 Task: Search one way flight ticket for 5 adults, 1 child, 2 infants in seat and 1 infant on lap in business from Waterloo: Waterloo Regional Airport to Indianapolis: Indianapolis International Airport on 8-5-2023. Choice of flights is Emirates. Number of bags: 2 checked bags. Price is upto 81000. Outbound departure time preference is 17:30.
Action: Mouse moved to (304, 283)
Screenshot: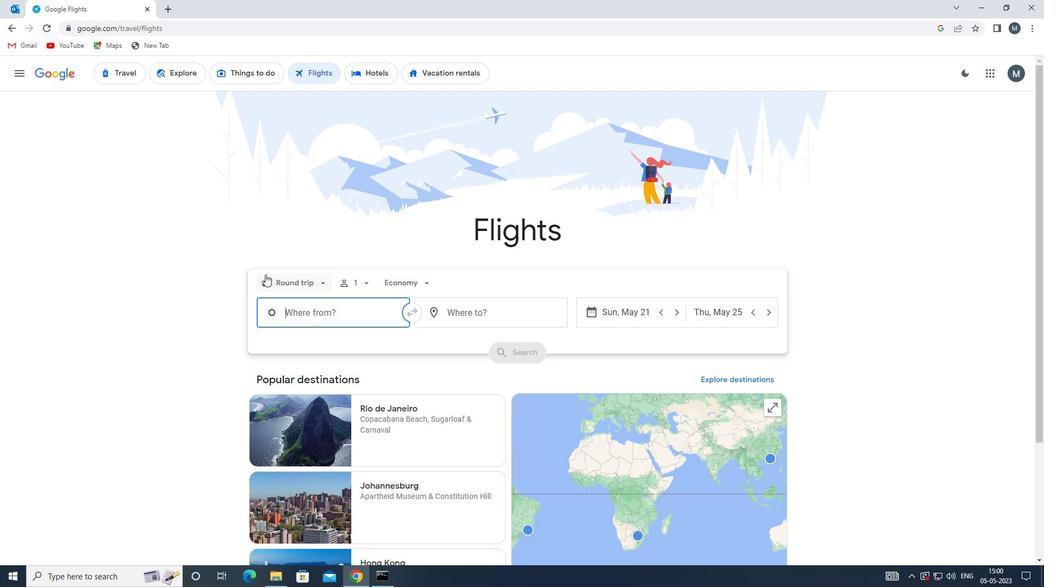 
Action: Mouse pressed left at (304, 283)
Screenshot: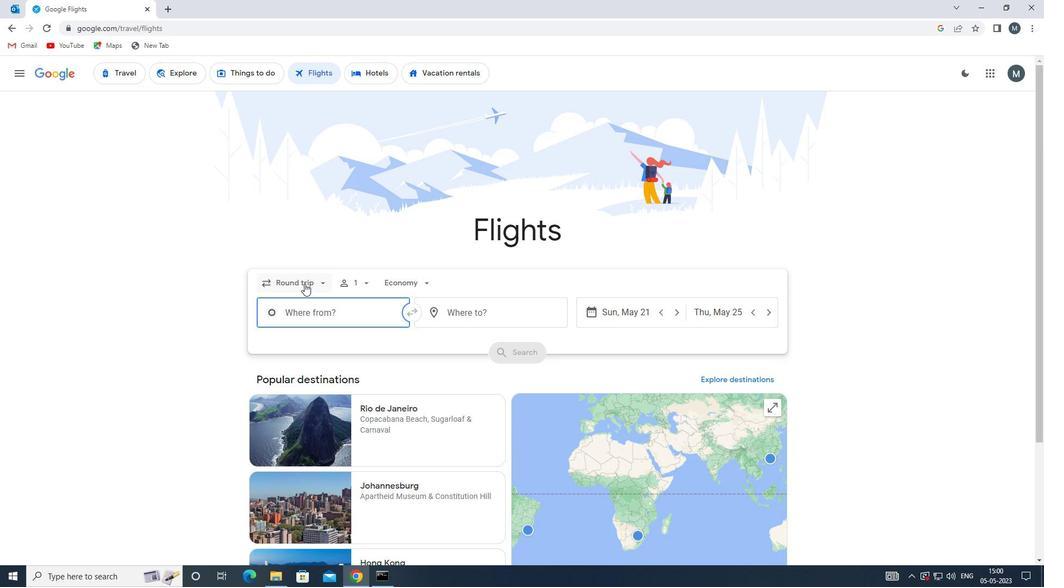 
Action: Mouse moved to (313, 327)
Screenshot: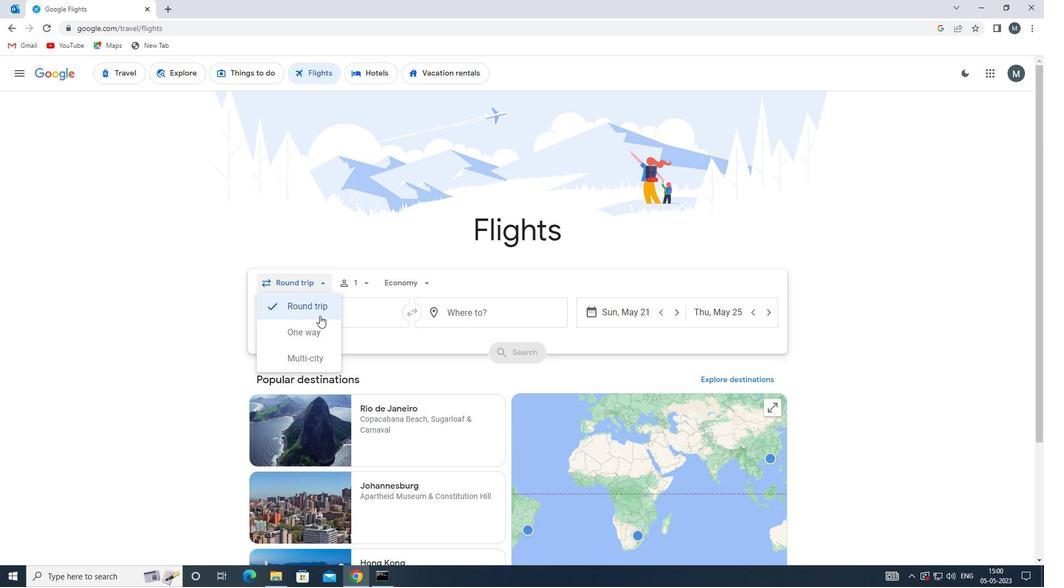 
Action: Mouse pressed left at (313, 327)
Screenshot: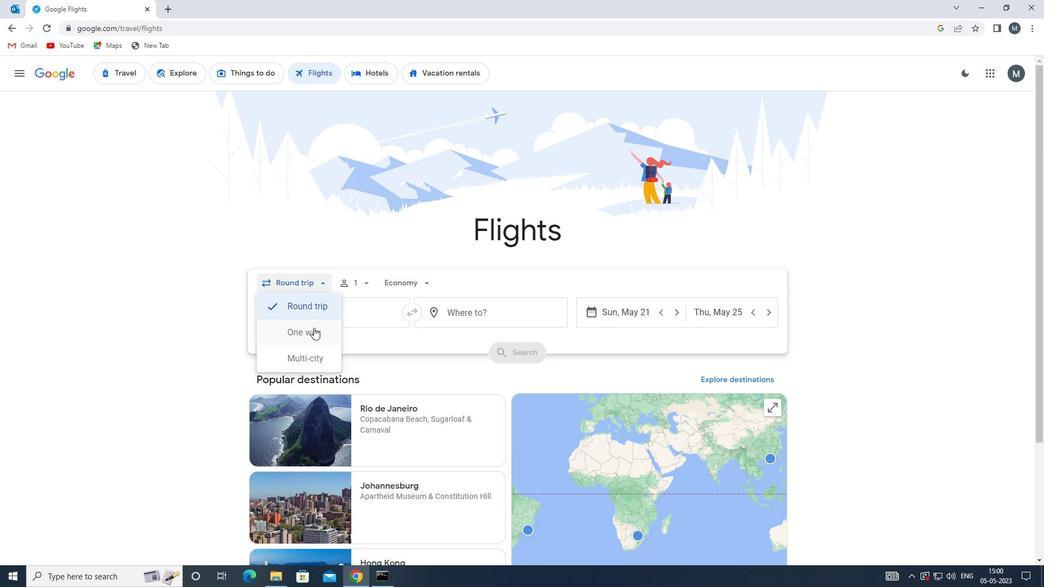
Action: Mouse moved to (357, 276)
Screenshot: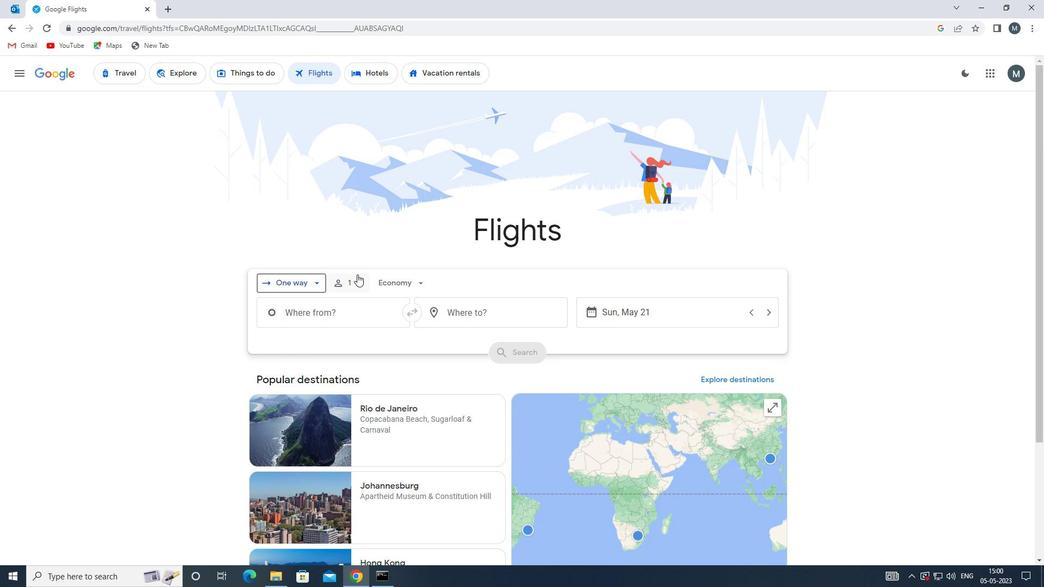 
Action: Mouse pressed left at (357, 276)
Screenshot: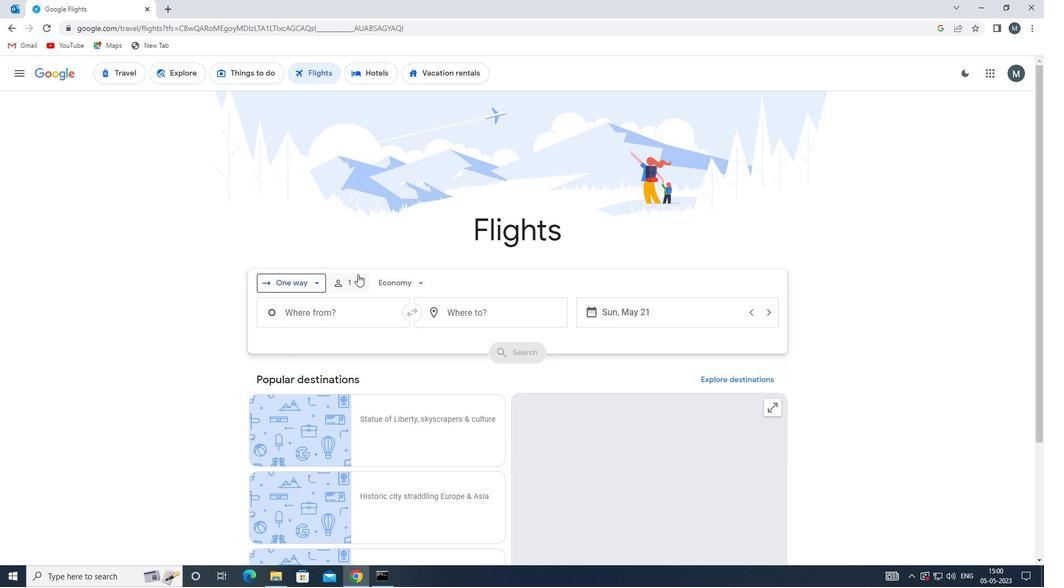 
Action: Mouse moved to (450, 309)
Screenshot: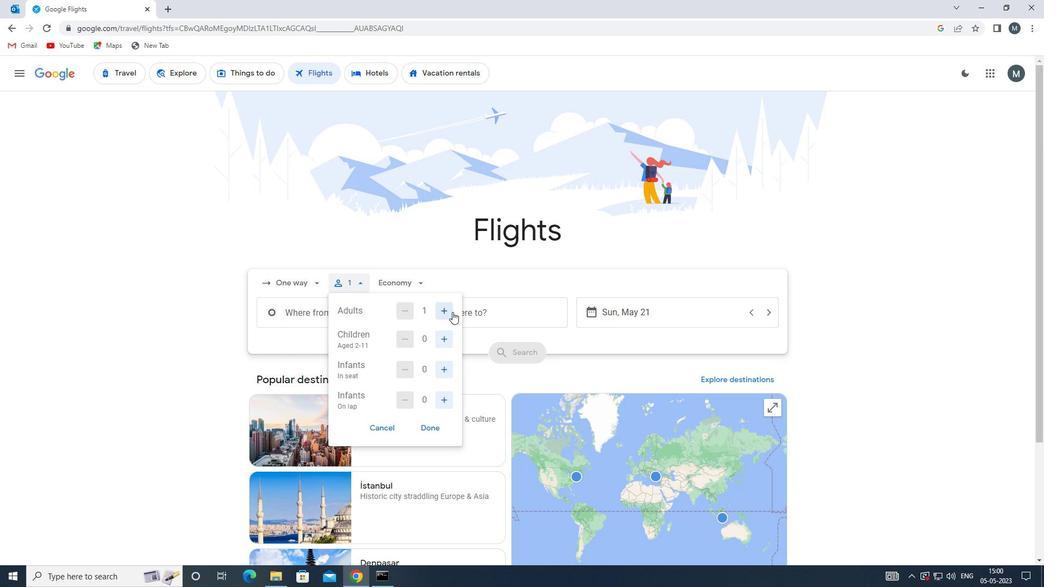 
Action: Mouse pressed left at (450, 309)
Screenshot: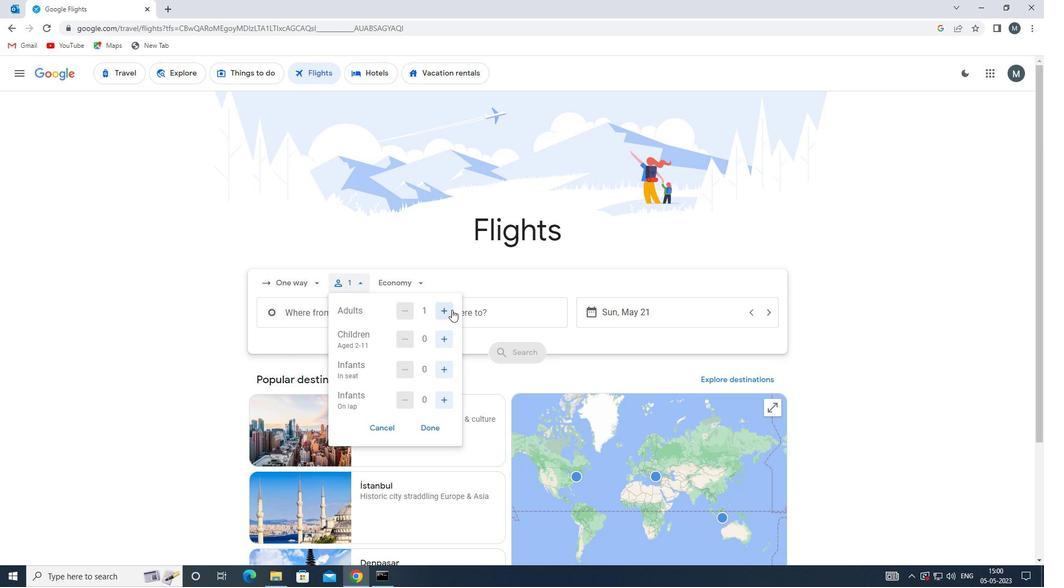 
Action: Mouse pressed left at (450, 309)
Screenshot: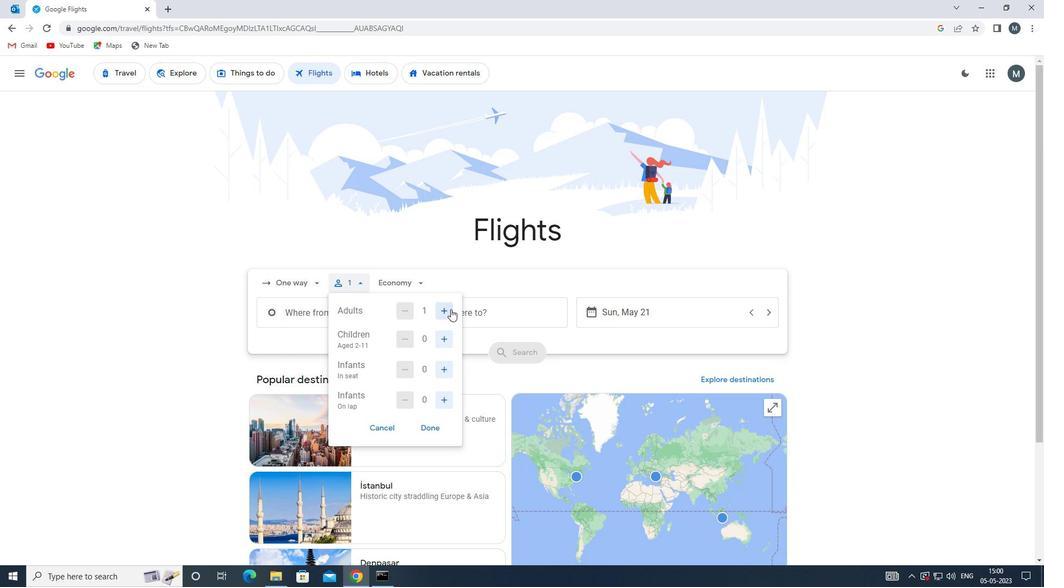 
Action: Mouse pressed left at (450, 309)
Screenshot: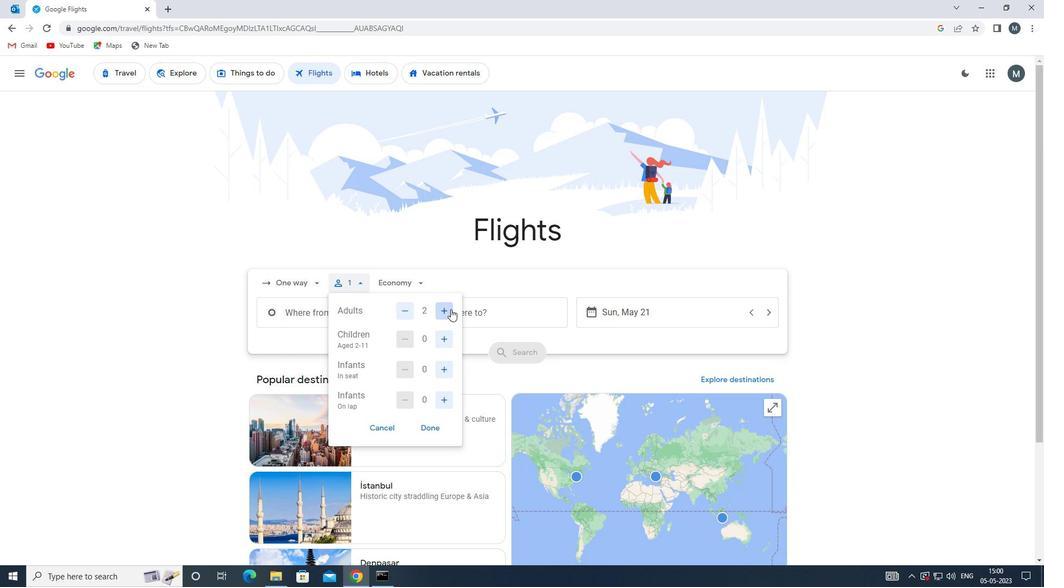 
Action: Mouse pressed left at (450, 309)
Screenshot: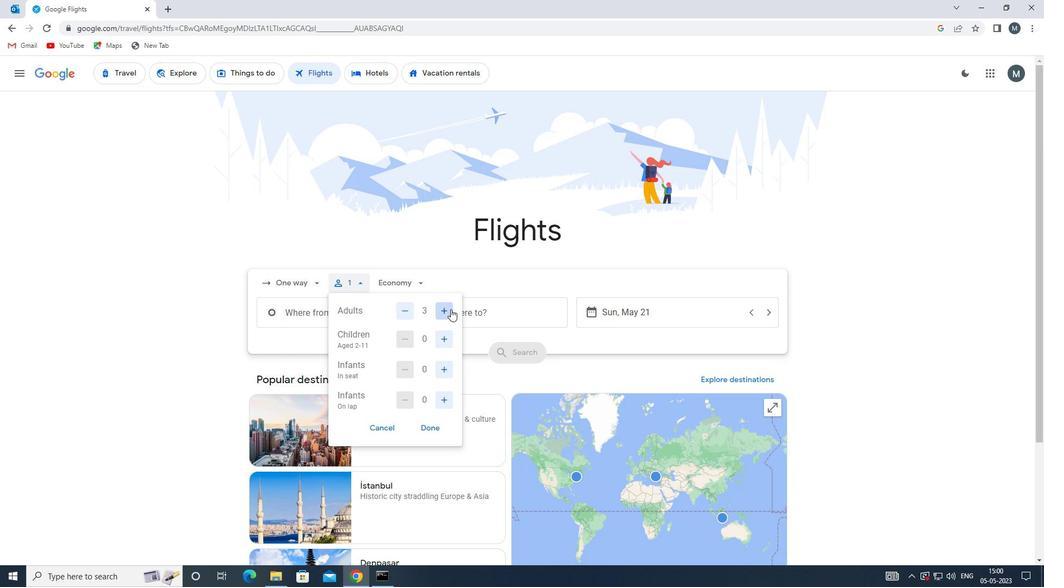 
Action: Mouse moved to (448, 338)
Screenshot: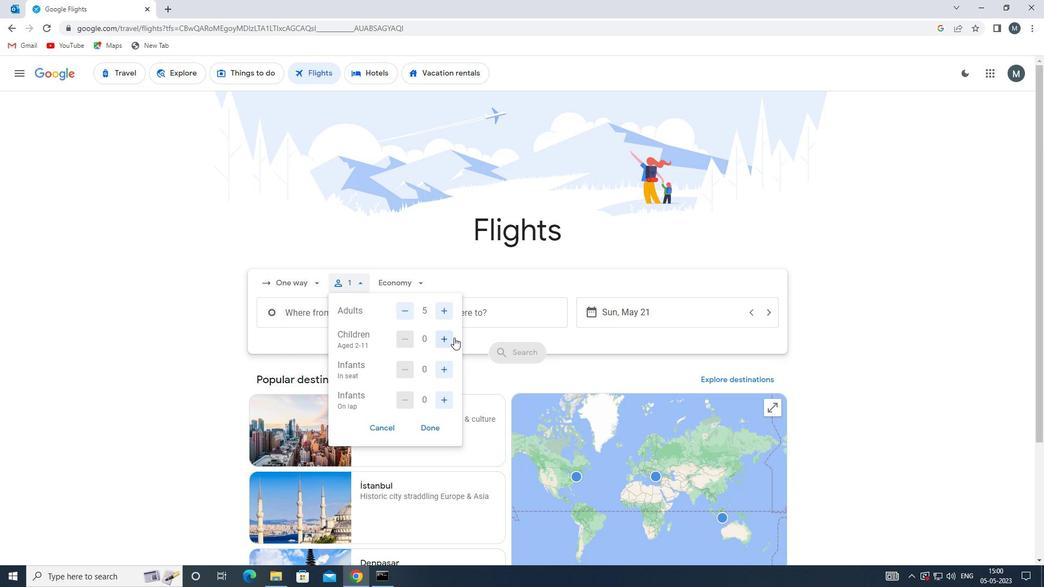 
Action: Mouse pressed left at (448, 338)
Screenshot: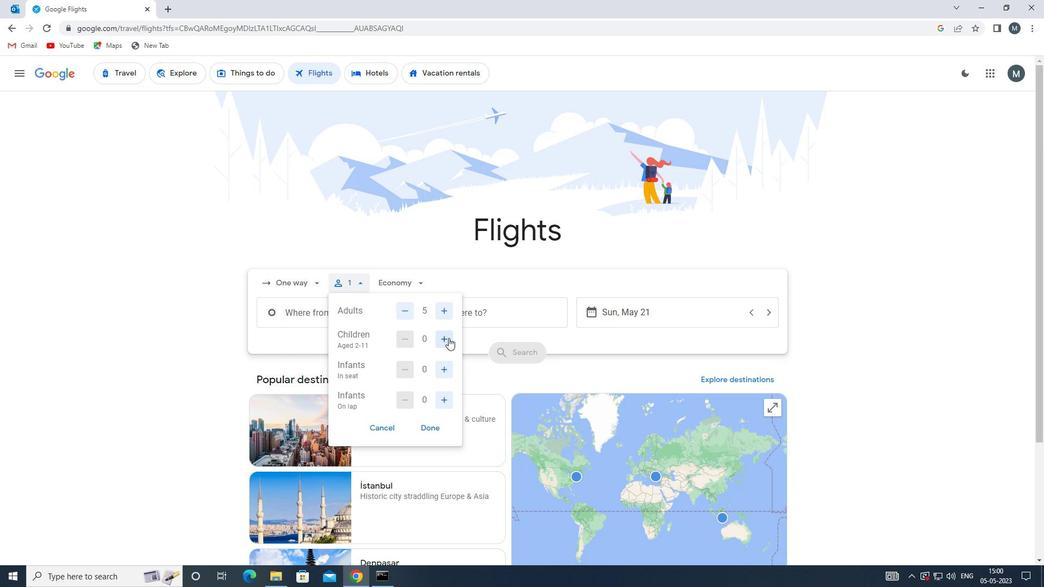
Action: Mouse moved to (444, 369)
Screenshot: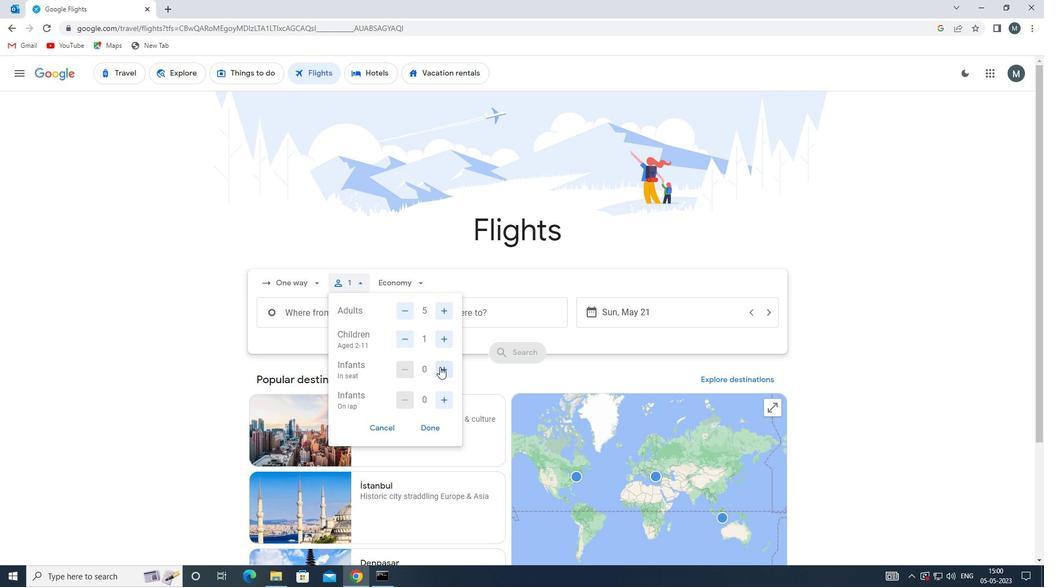 
Action: Mouse pressed left at (444, 369)
Screenshot: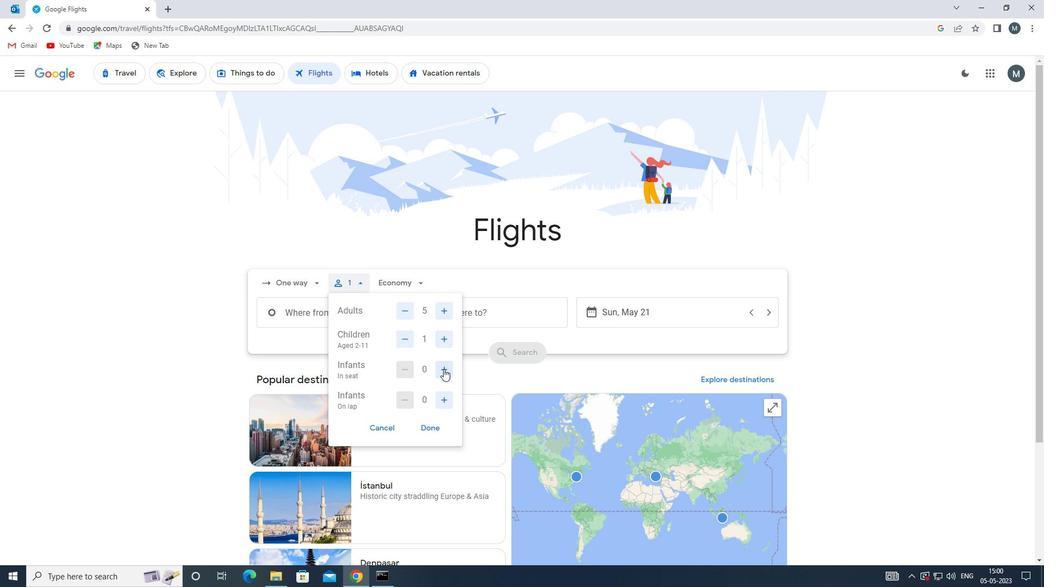 
Action: Mouse pressed left at (444, 369)
Screenshot: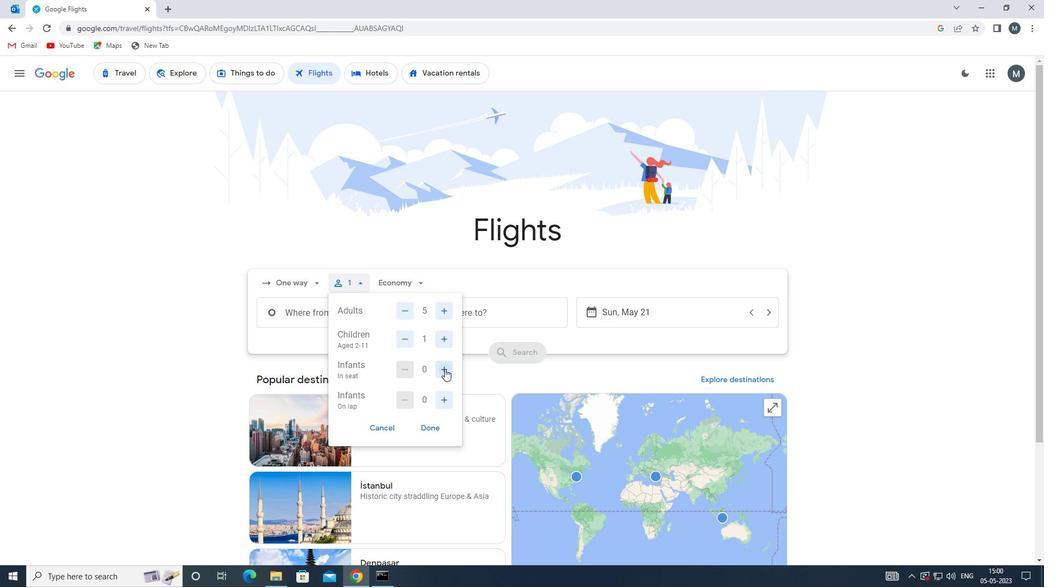 
Action: Mouse moved to (448, 400)
Screenshot: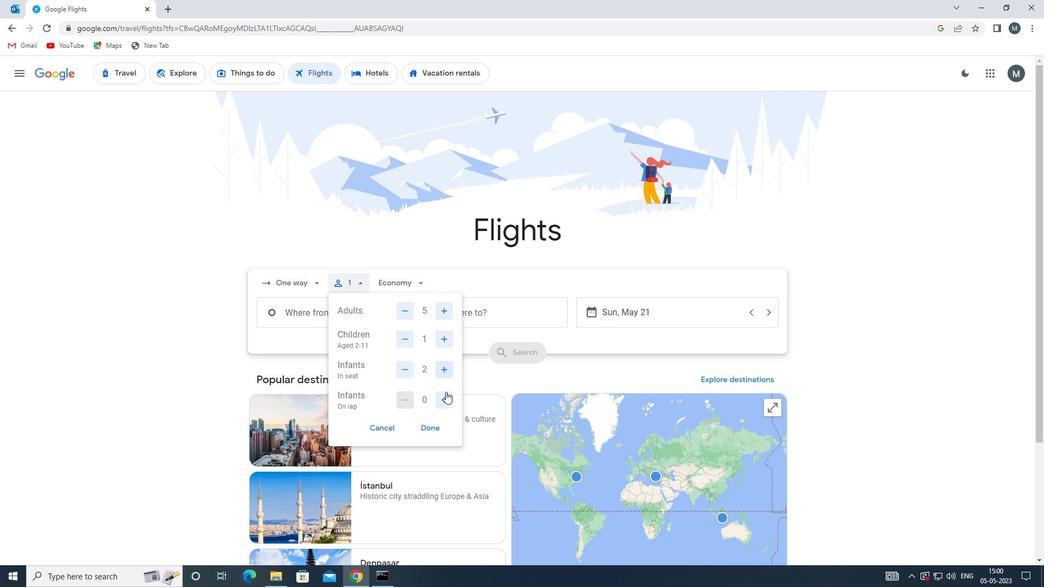 
Action: Mouse pressed left at (448, 400)
Screenshot: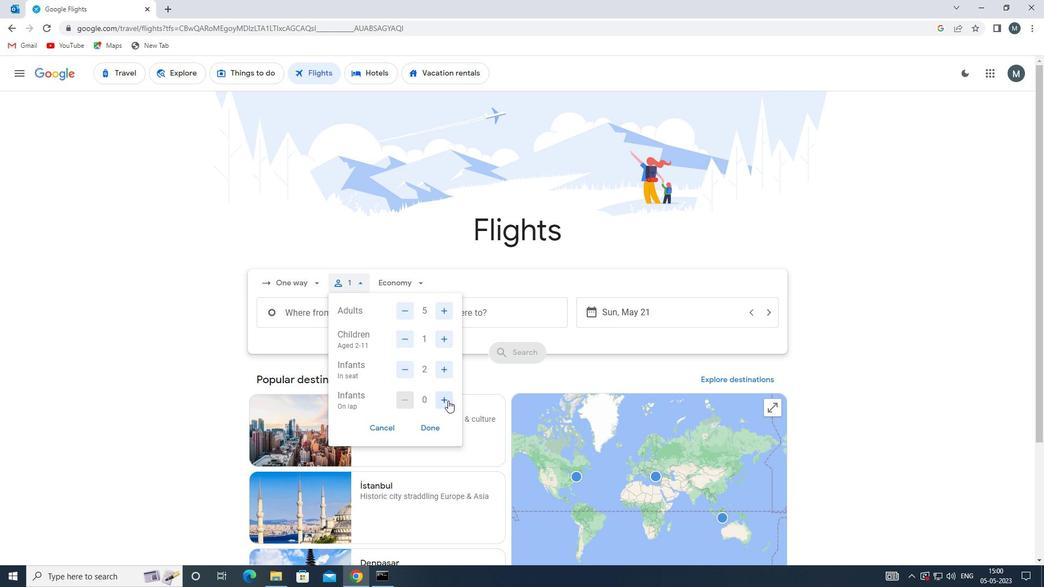 
Action: Mouse moved to (436, 428)
Screenshot: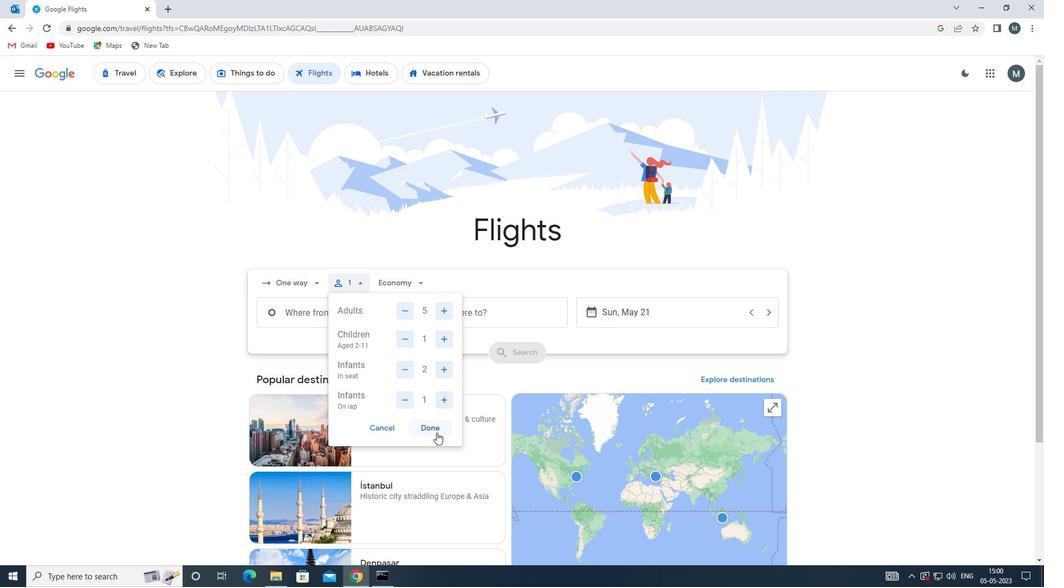 
Action: Mouse pressed left at (436, 428)
Screenshot: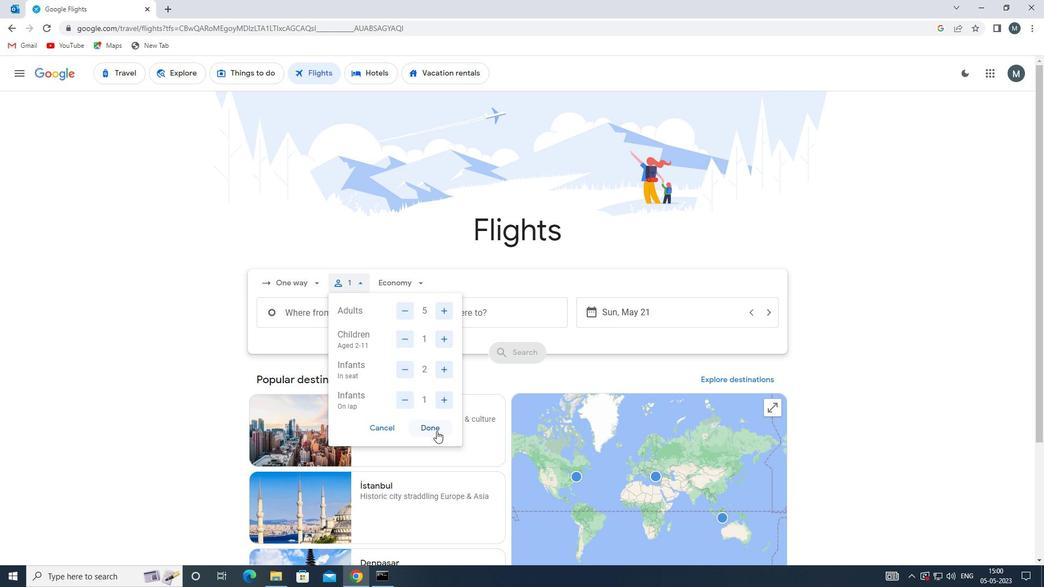 
Action: Mouse moved to (404, 274)
Screenshot: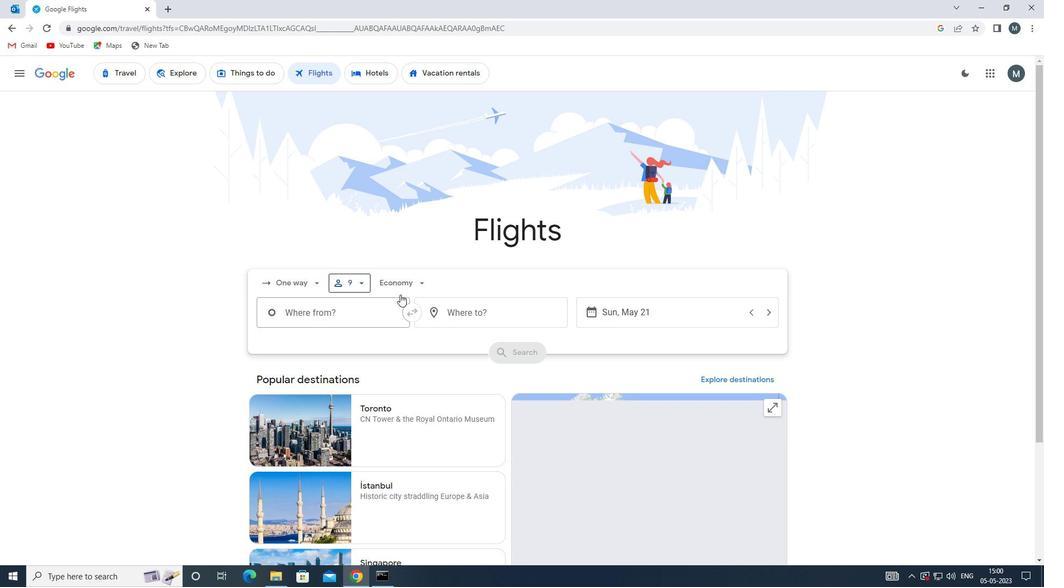
Action: Mouse pressed left at (404, 274)
Screenshot: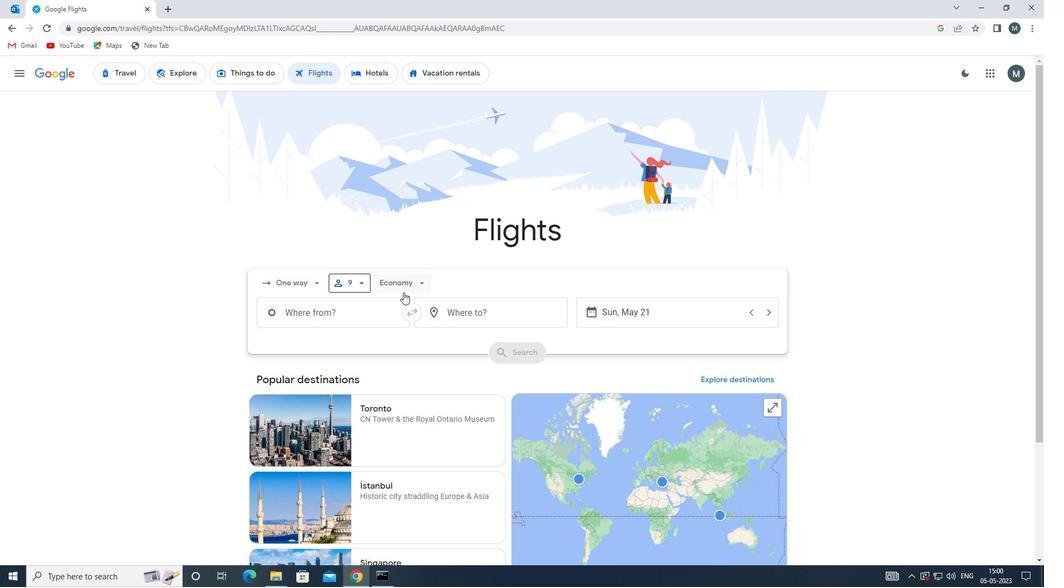 
Action: Mouse moved to (421, 358)
Screenshot: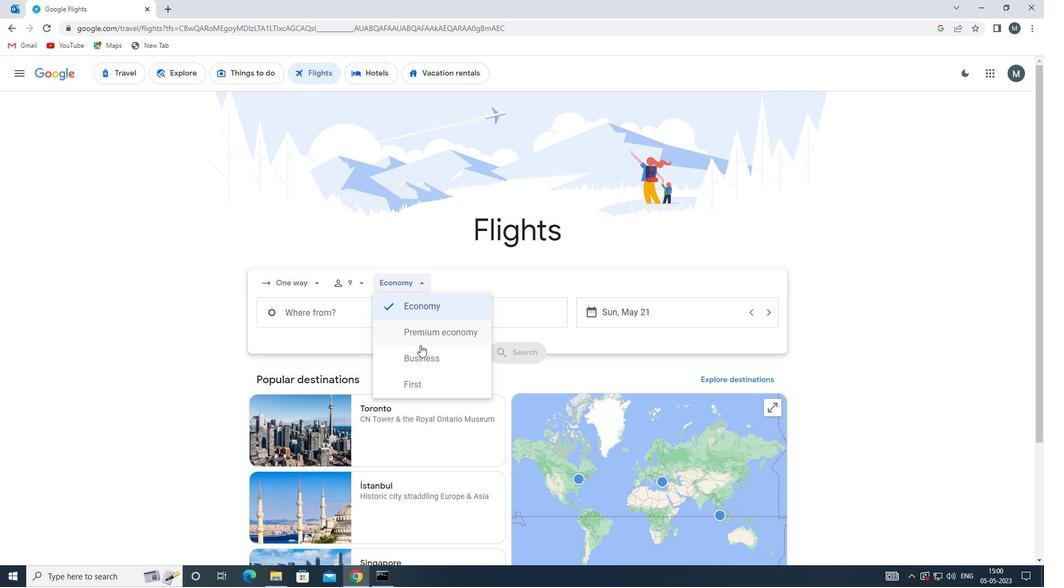 
Action: Mouse pressed left at (421, 358)
Screenshot: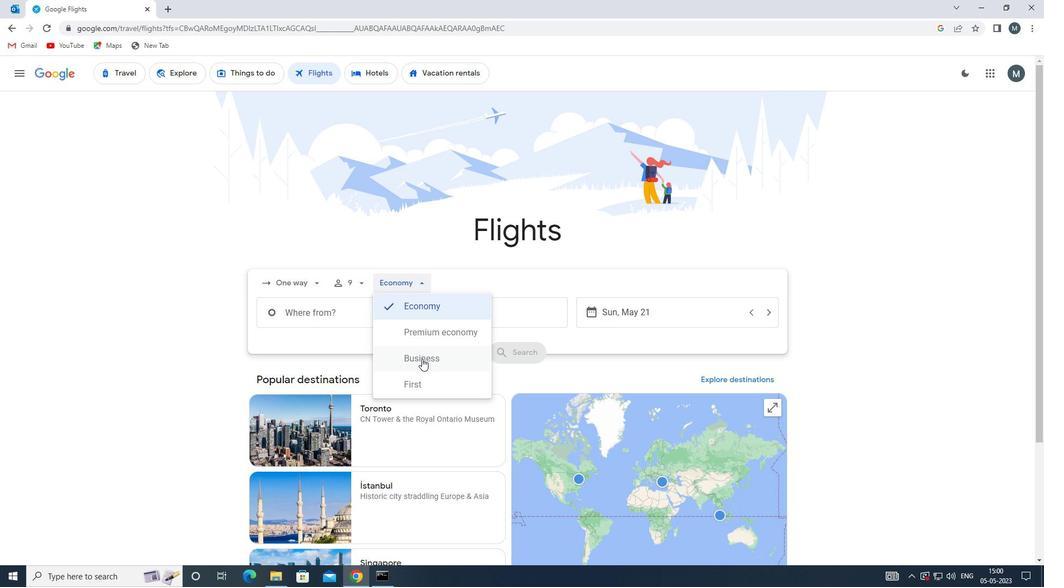 
Action: Mouse moved to (345, 317)
Screenshot: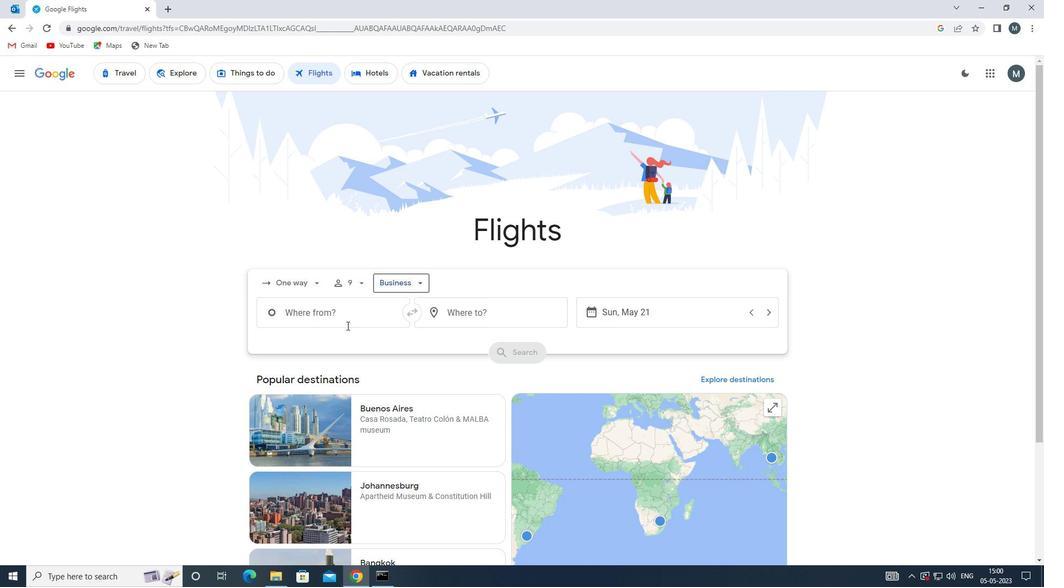 
Action: Mouse pressed left at (345, 317)
Screenshot: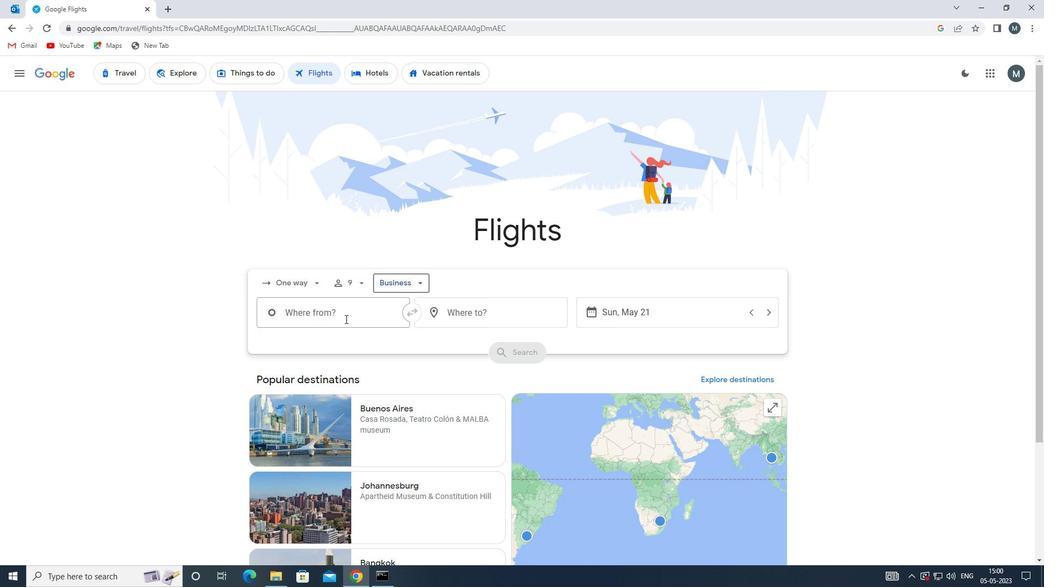
Action: Key pressed waterloo
Screenshot: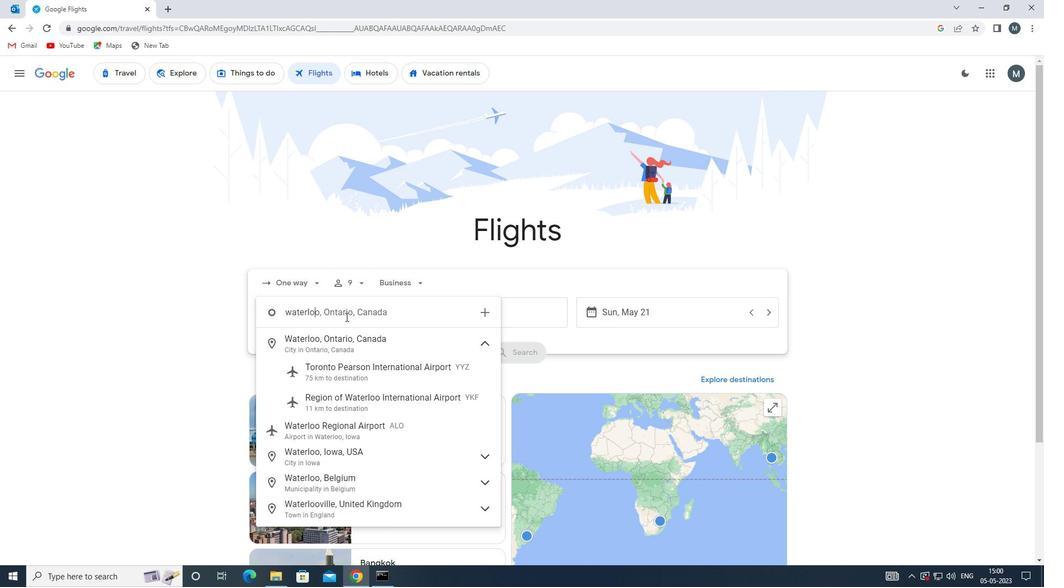 
Action: Mouse moved to (364, 427)
Screenshot: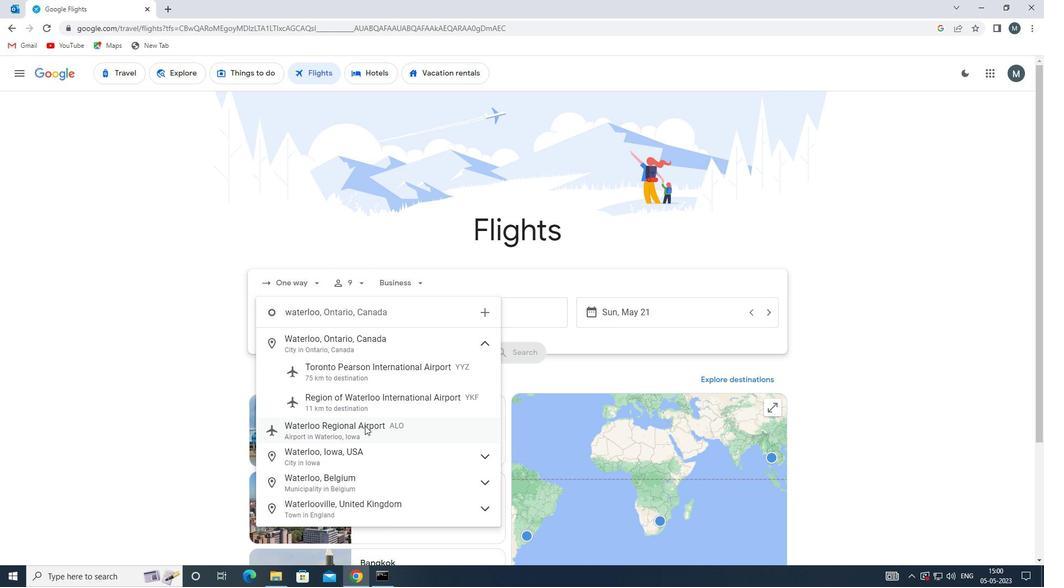 
Action: Mouse pressed left at (364, 427)
Screenshot: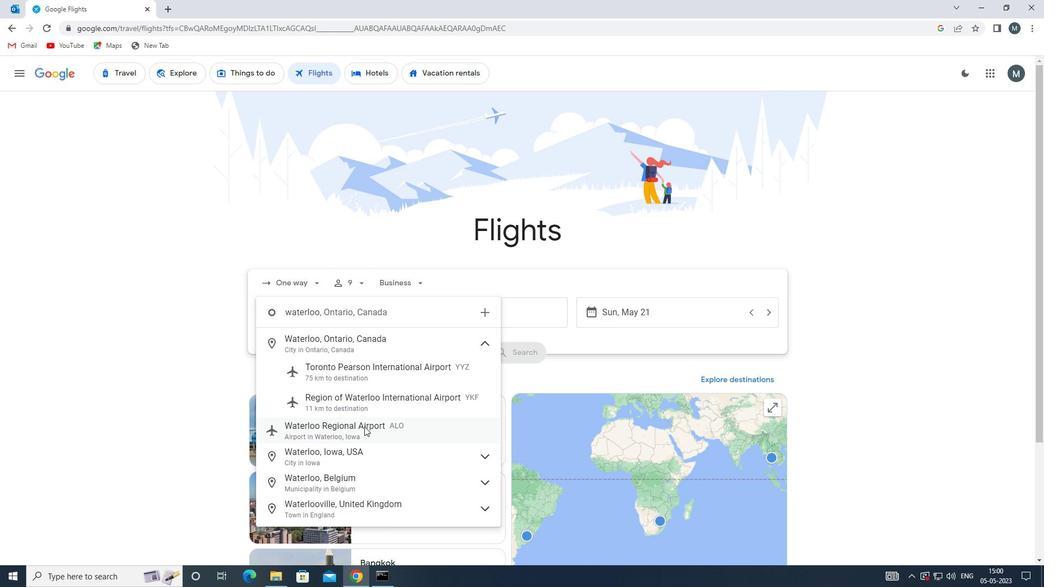 
Action: Mouse moved to (482, 315)
Screenshot: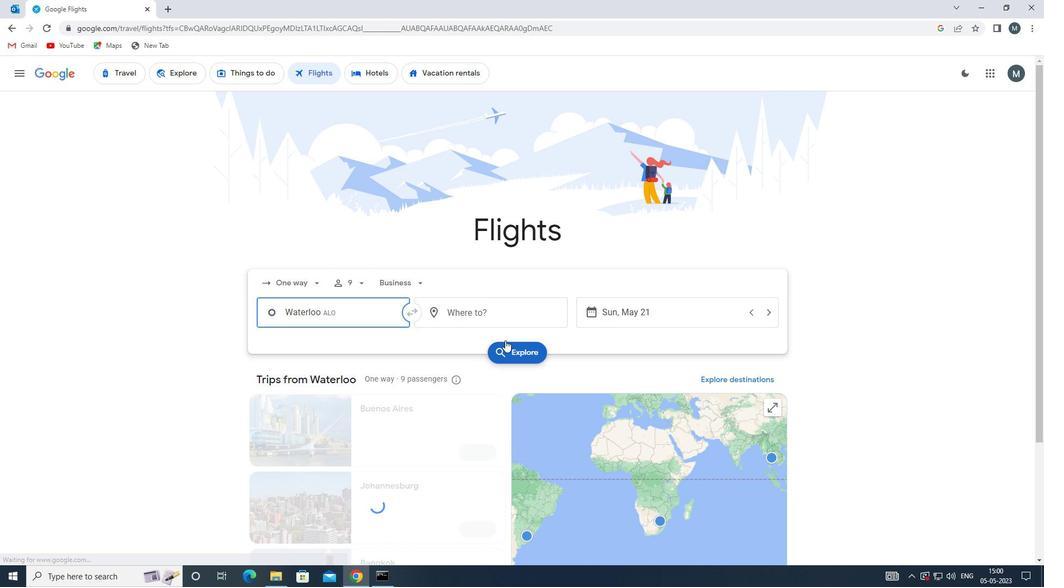 
Action: Mouse pressed left at (482, 315)
Screenshot: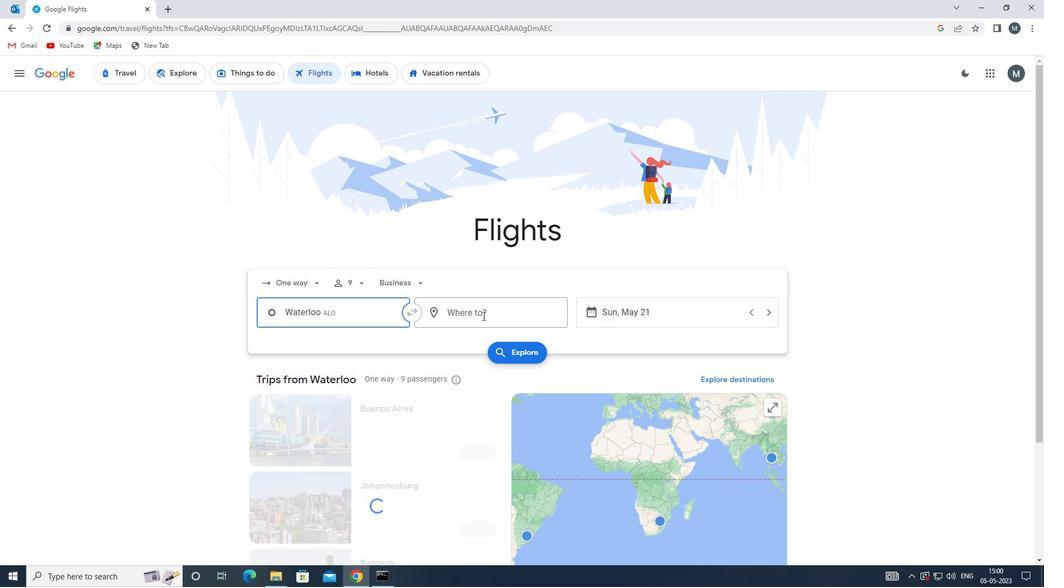 
Action: Mouse moved to (482, 314)
Screenshot: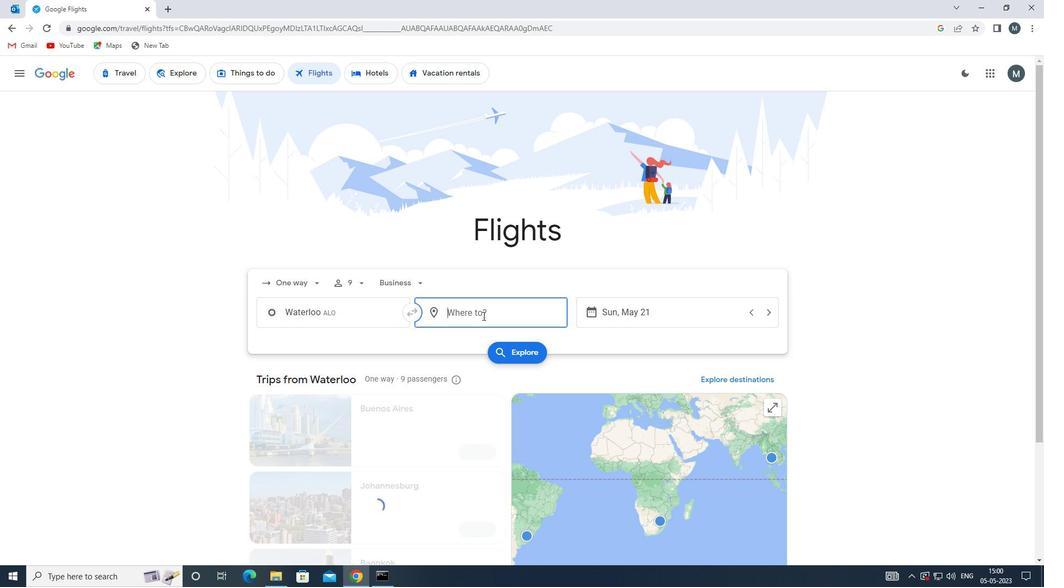 
Action: Key pressed ind
Screenshot: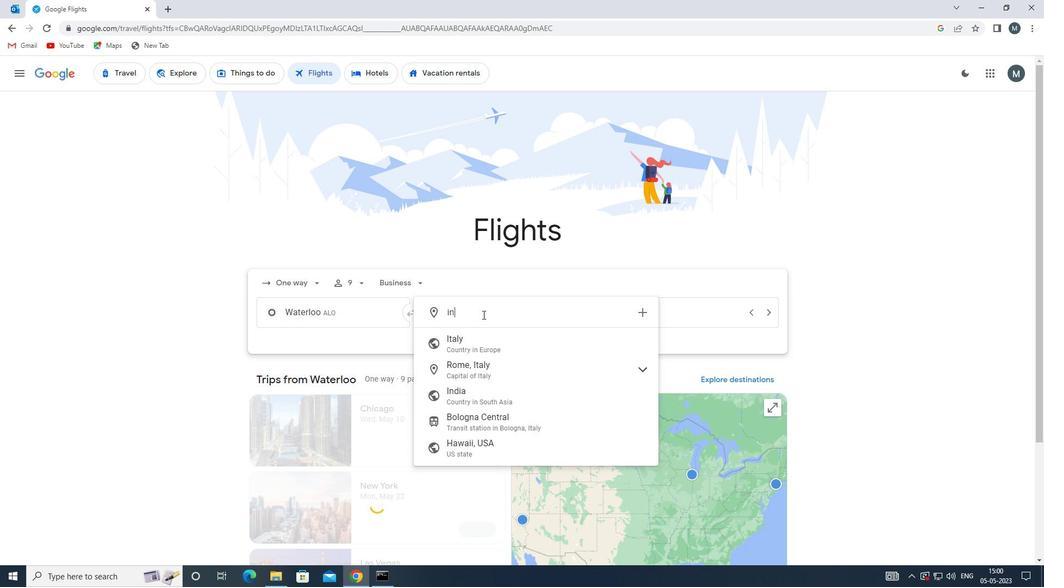 
Action: Mouse moved to (483, 345)
Screenshot: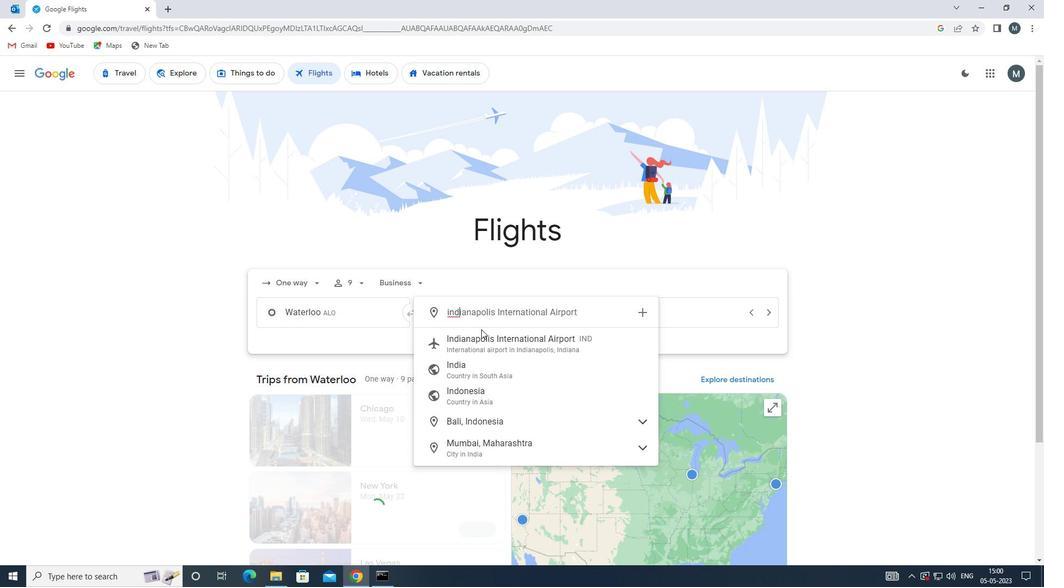 
Action: Mouse pressed left at (483, 345)
Screenshot: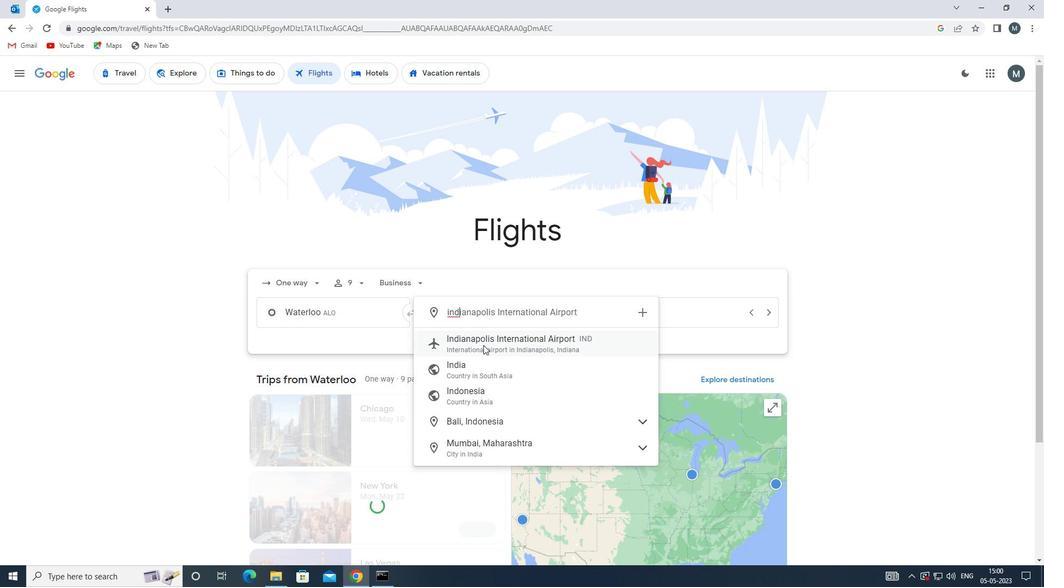 
Action: Mouse moved to (635, 312)
Screenshot: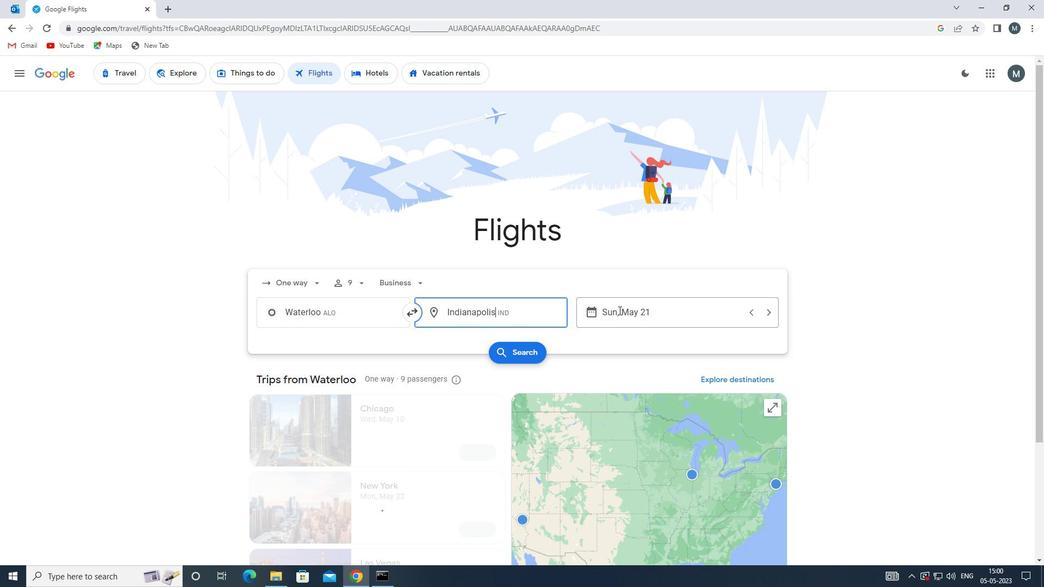 
Action: Mouse pressed left at (635, 312)
Screenshot: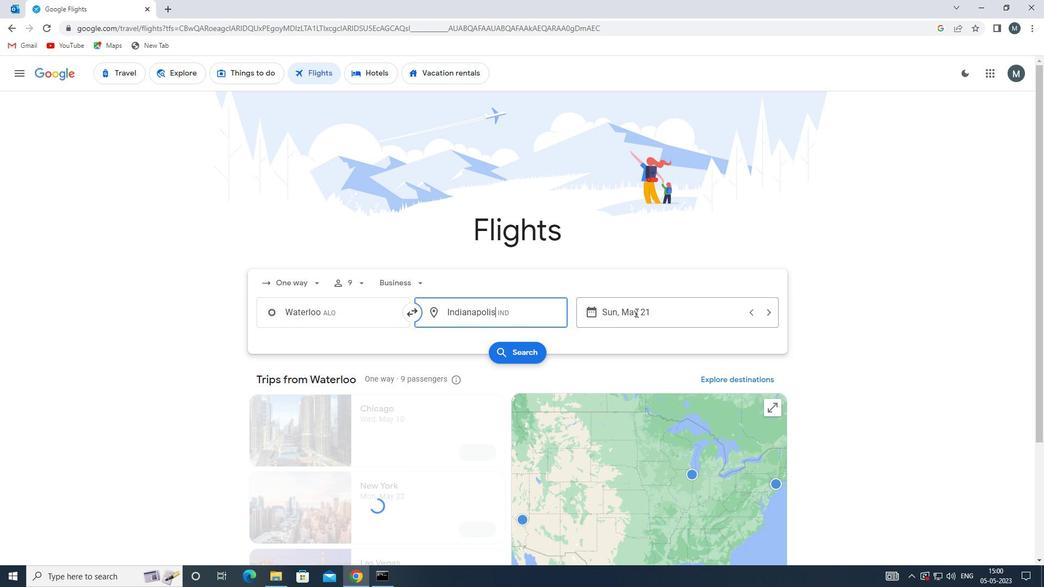 
Action: Mouse moved to (785, 418)
Screenshot: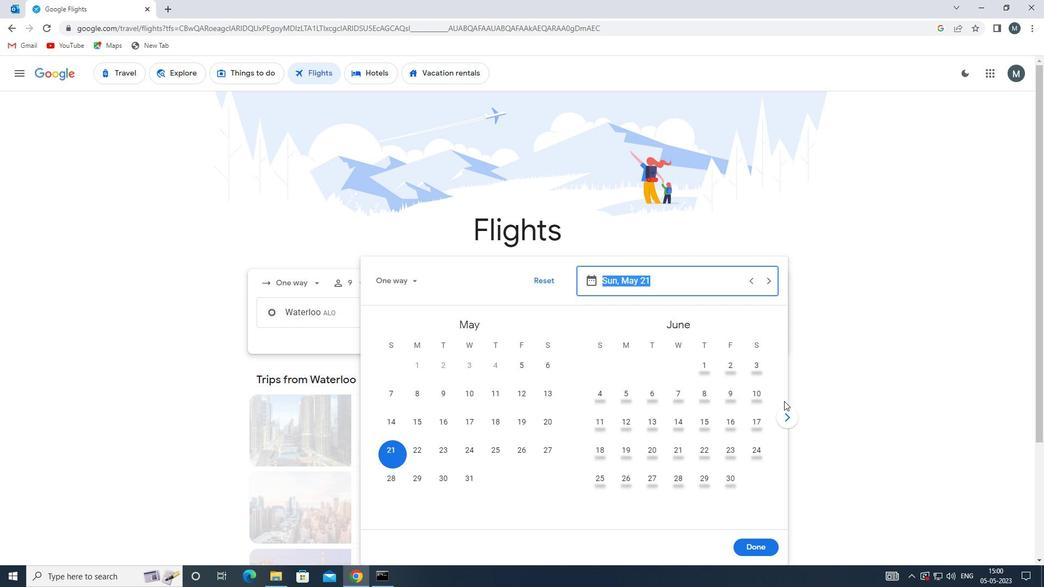 
Action: Mouse pressed left at (785, 418)
Screenshot: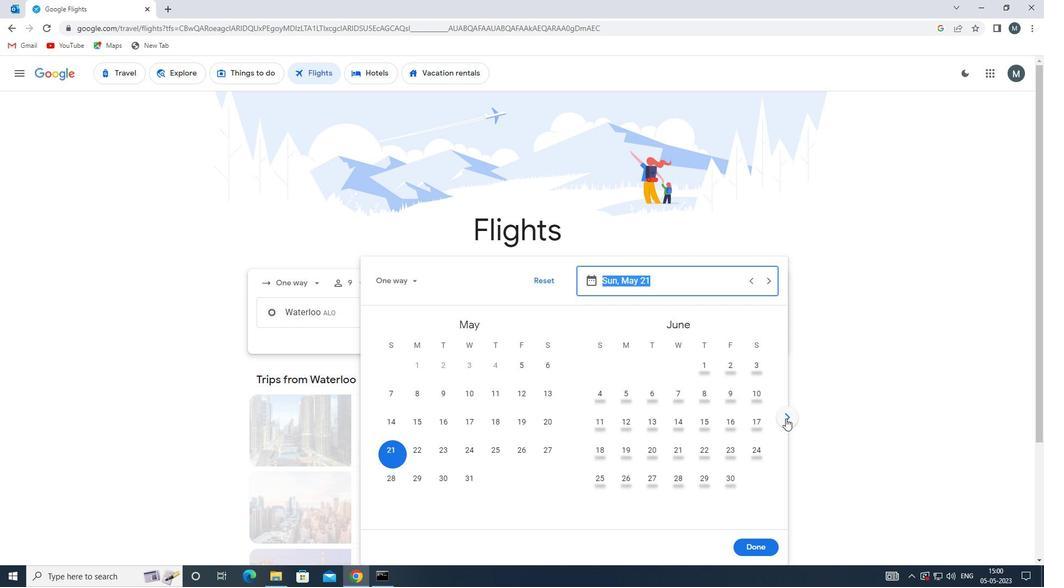 
Action: Mouse moved to (785, 418)
Screenshot: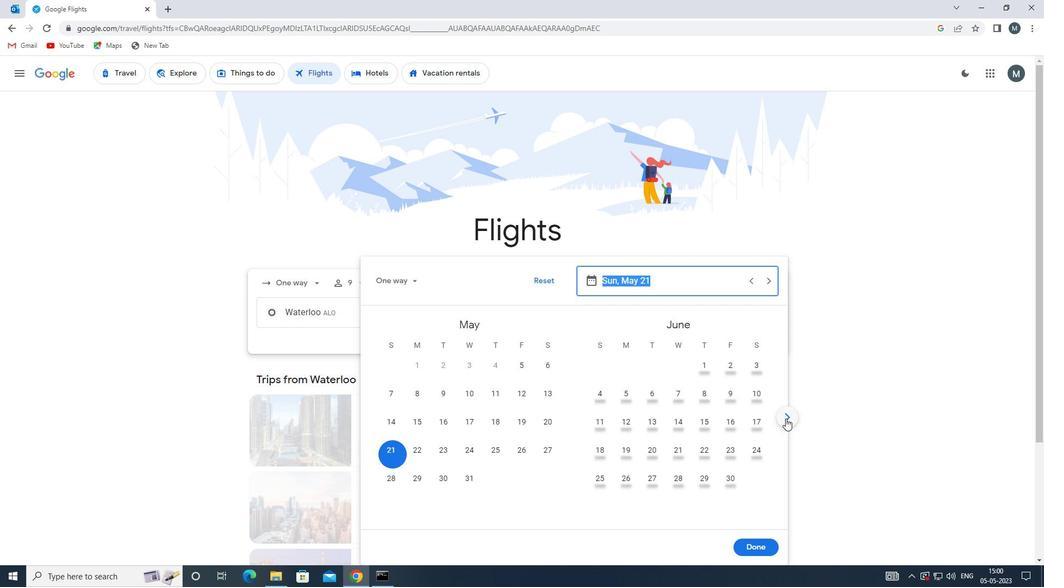 
Action: Mouse pressed left at (785, 418)
Screenshot: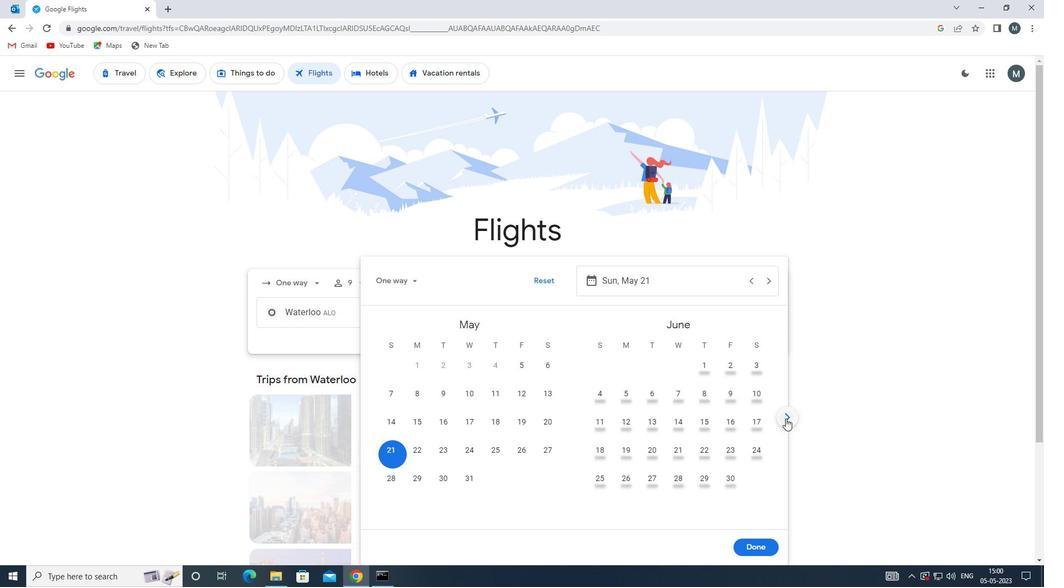 
Action: Mouse pressed left at (785, 418)
Screenshot: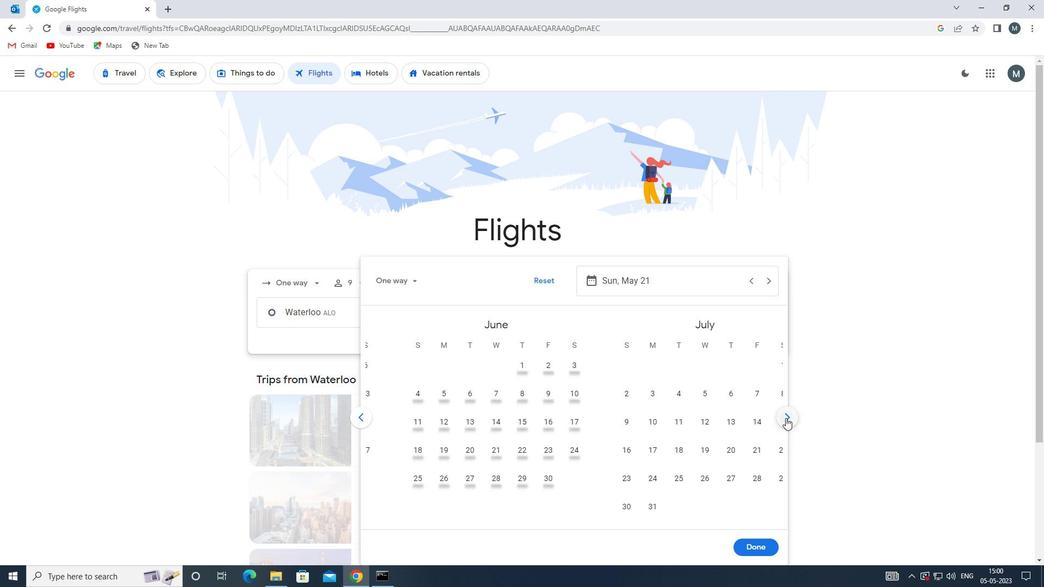 
Action: Mouse moved to (543, 370)
Screenshot: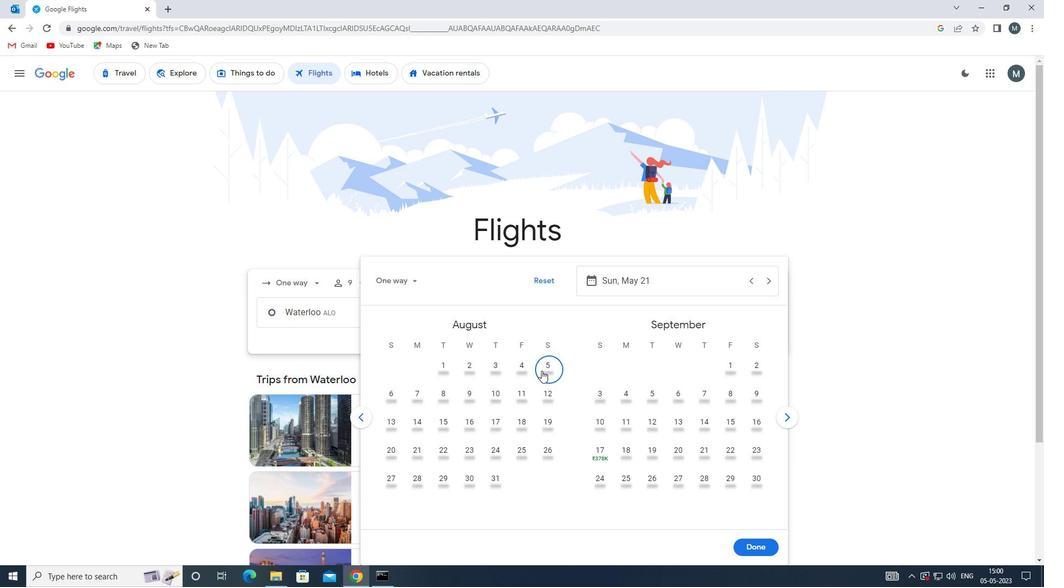 
Action: Mouse pressed left at (543, 370)
Screenshot: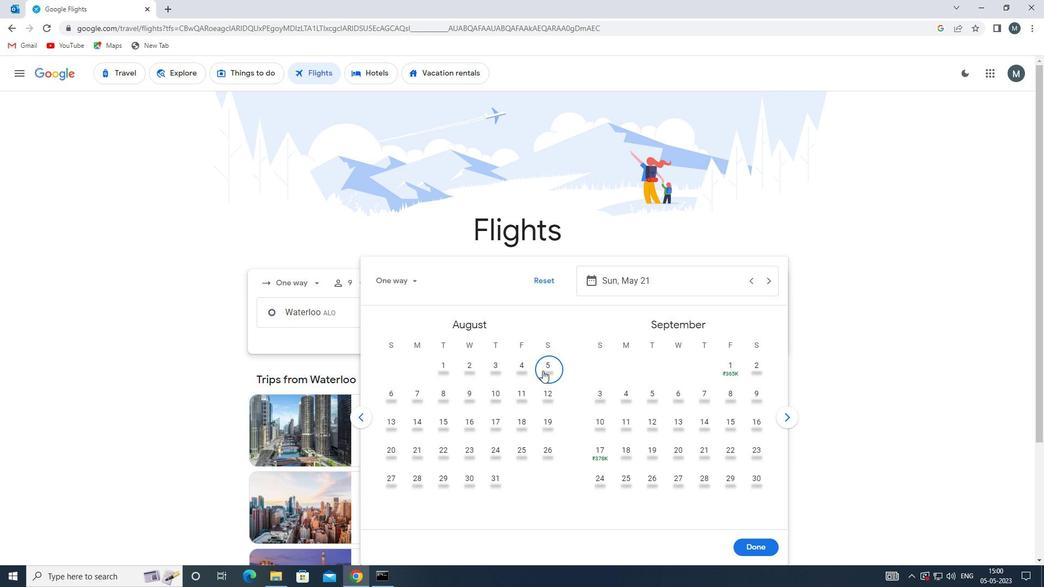 
Action: Mouse moved to (741, 545)
Screenshot: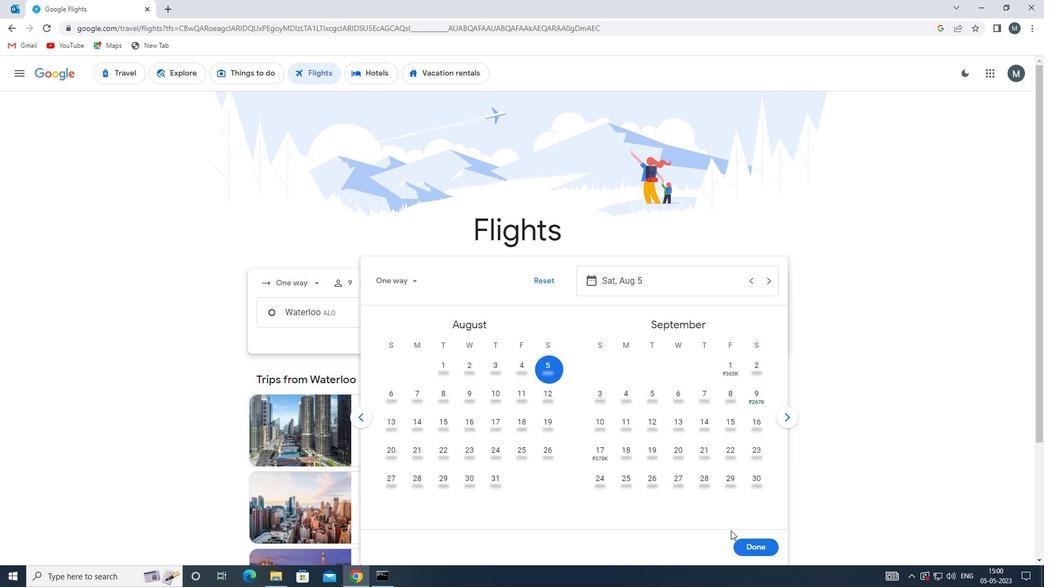 
Action: Mouse pressed left at (741, 545)
Screenshot: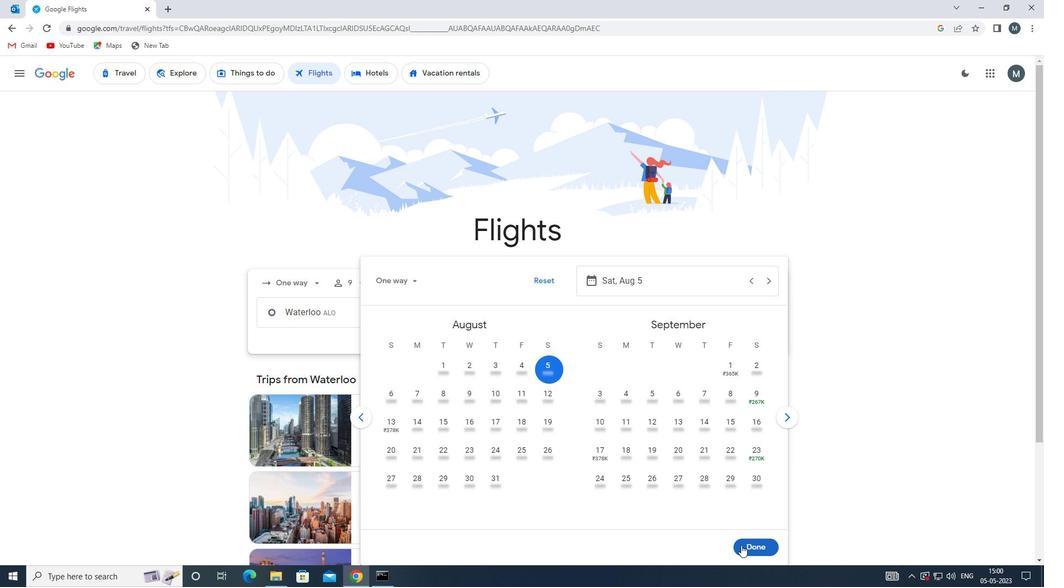 
Action: Mouse moved to (507, 355)
Screenshot: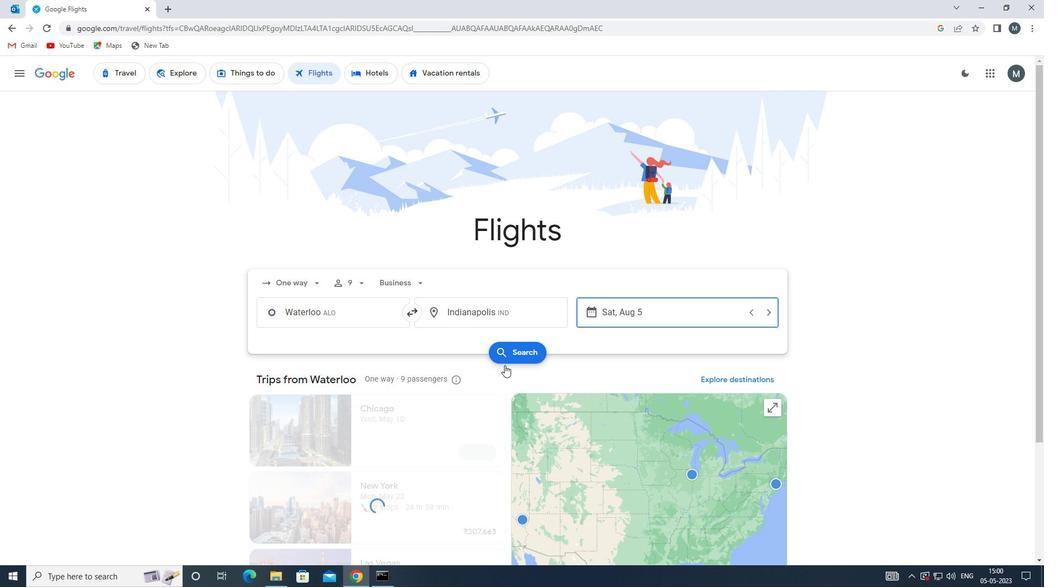
Action: Mouse pressed left at (507, 355)
Screenshot: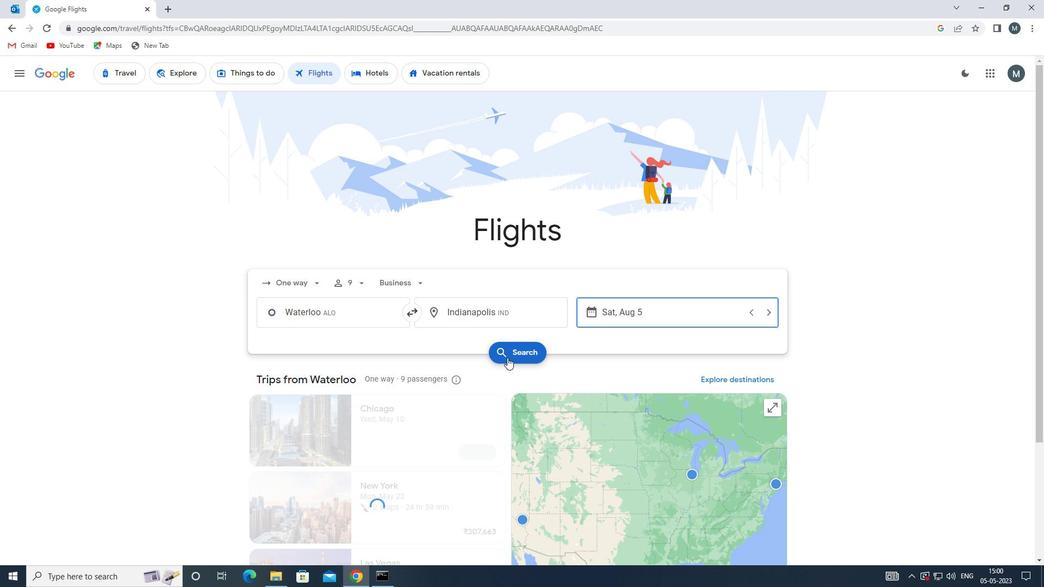 
Action: Mouse moved to (278, 169)
Screenshot: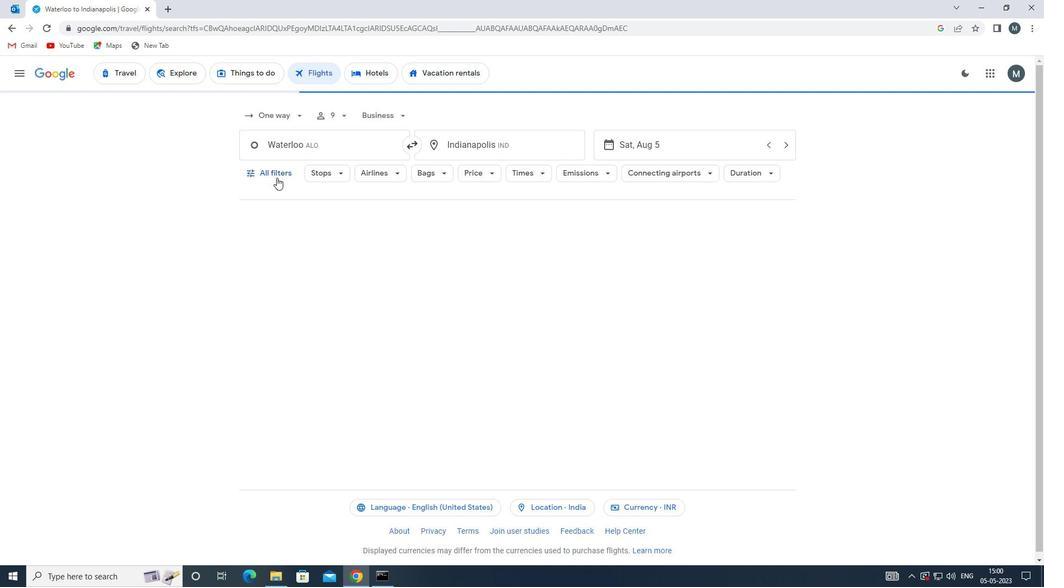
Action: Mouse pressed left at (278, 169)
Screenshot: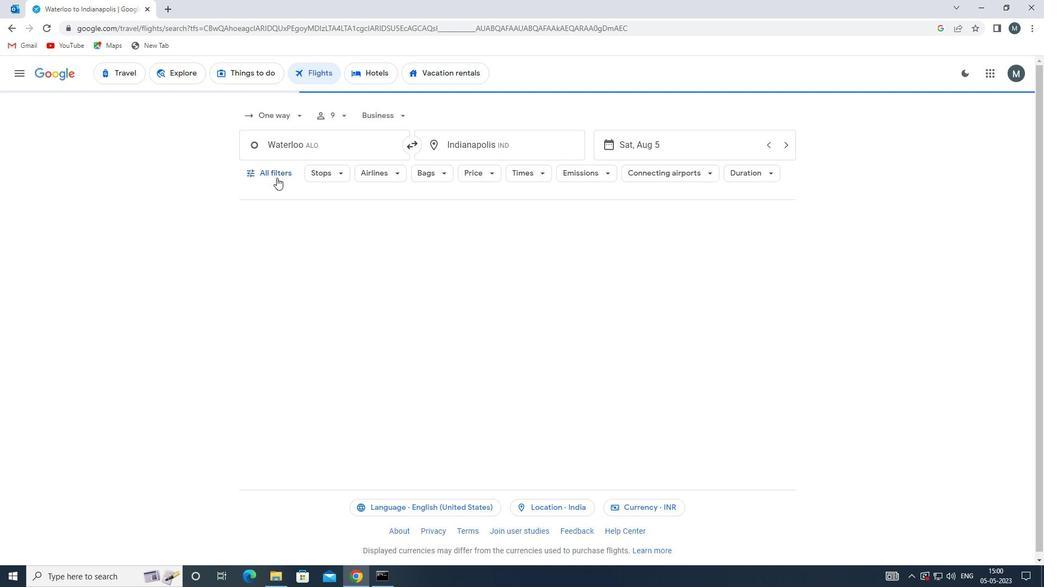 
Action: Mouse moved to (300, 270)
Screenshot: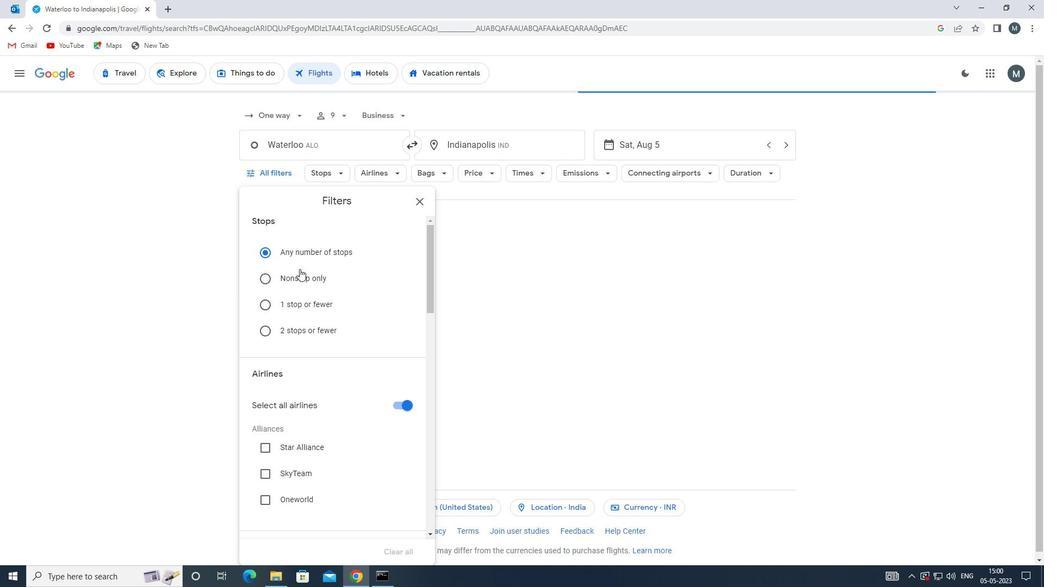 
Action: Mouse scrolled (300, 269) with delta (0, 0)
Screenshot: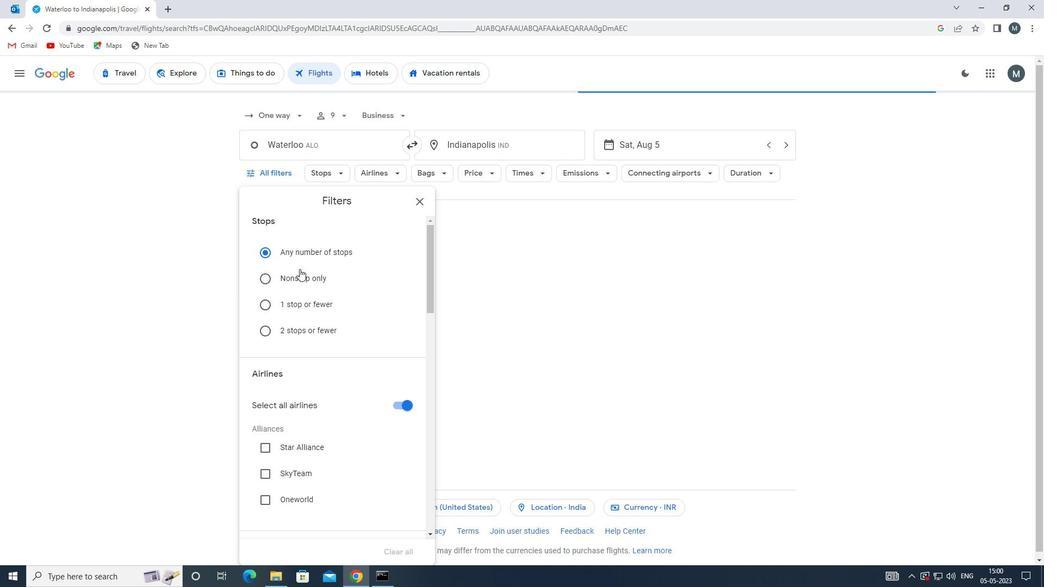 
Action: Mouse moved to (301, 277)
Screenshot: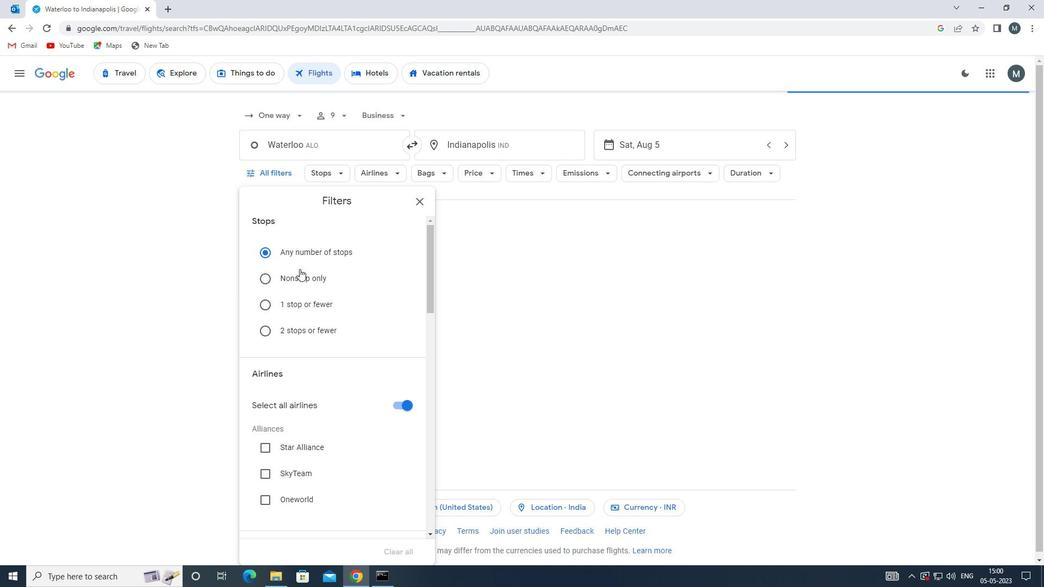 
Action: Mouse scrolled (301, 276) with delta (0, 0)
Screenshot: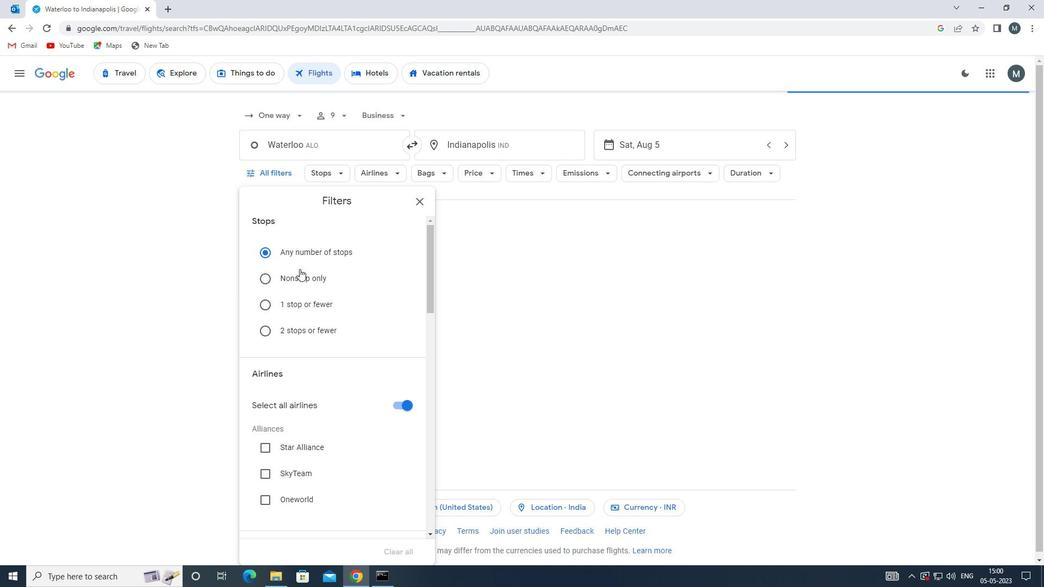 
Action: Mouse moved to (396, 295)
Screenshot: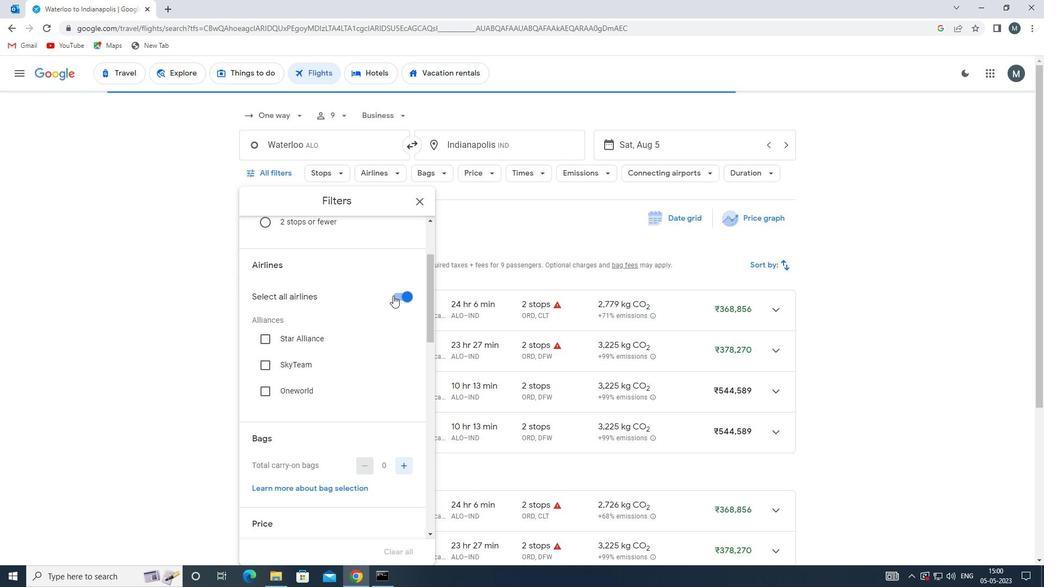 
Action: Mouse pressed left at (396, 295)
Screenshot: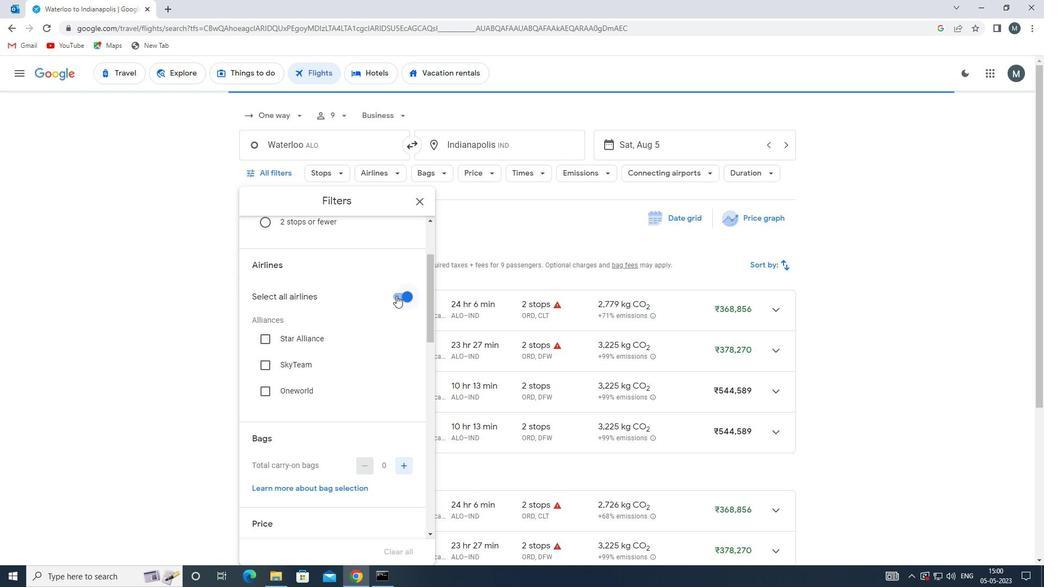 
Action: Mouse moved to (398, 299)
Screenshot: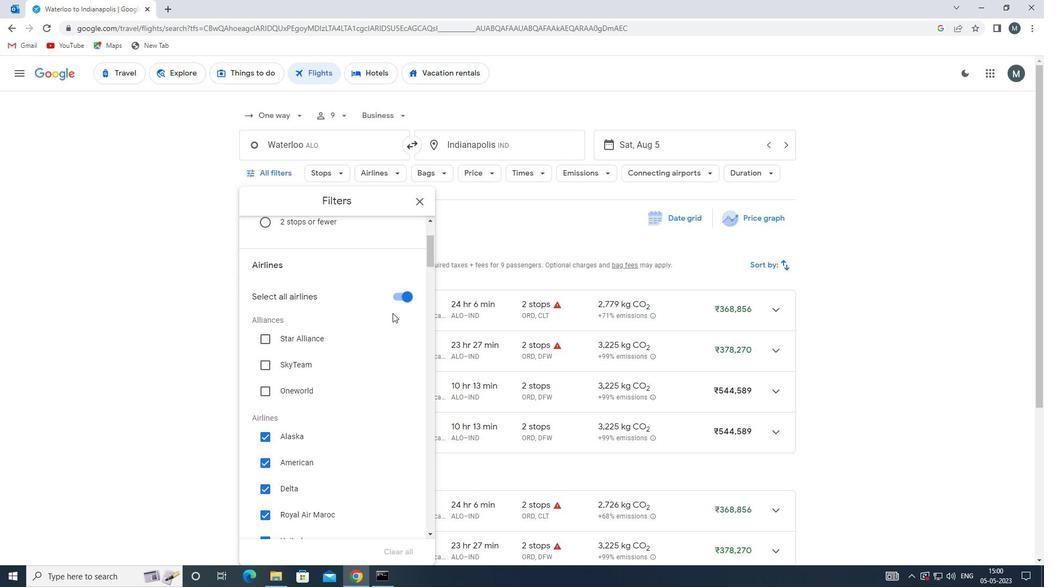 
Action: Mouse pressed left at (398, 299)
Screenshot: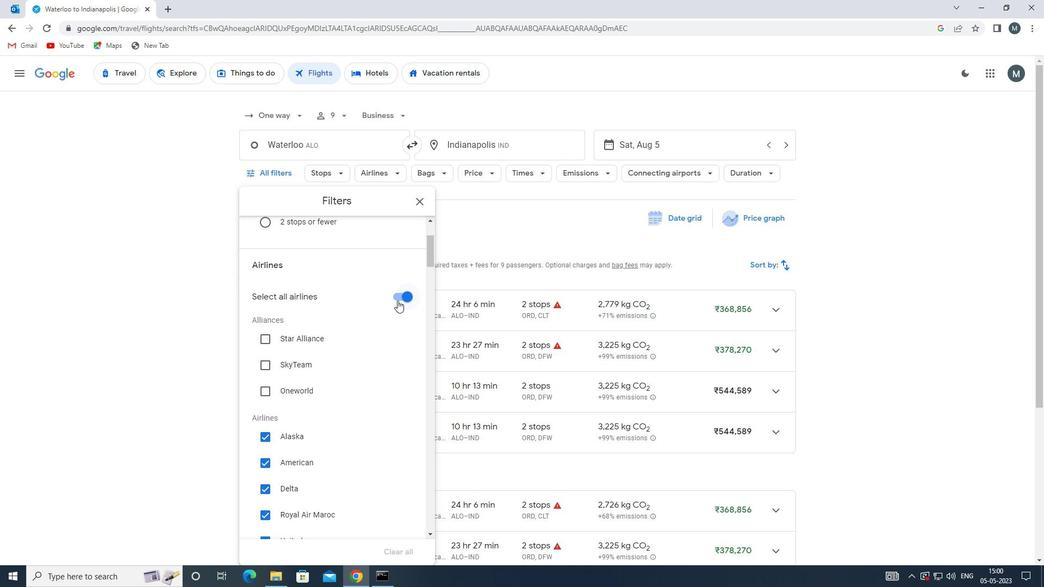 
Action: Mouse moved to (361, 327)
Screenshot: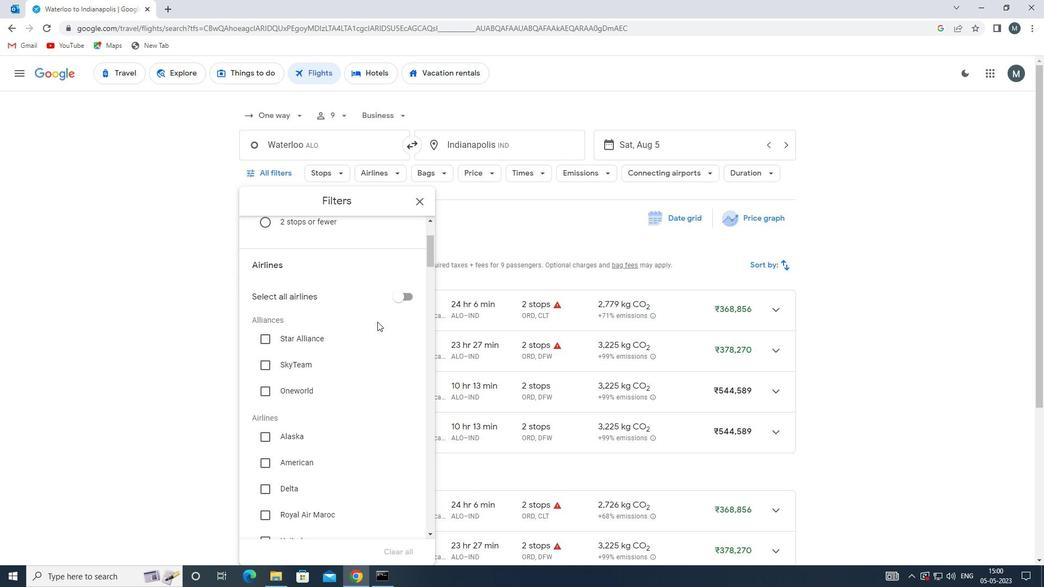 
Action: Mouse scrolled (361, 327) with delta (0, 0)
Screenshot: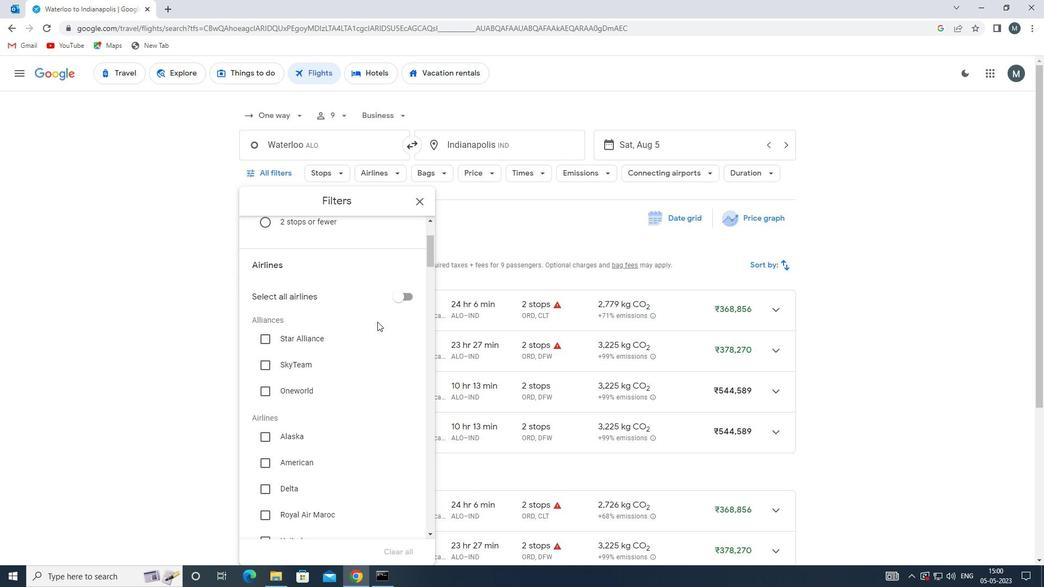 
Action: Mouse moved to (356, 330)
Screenshot: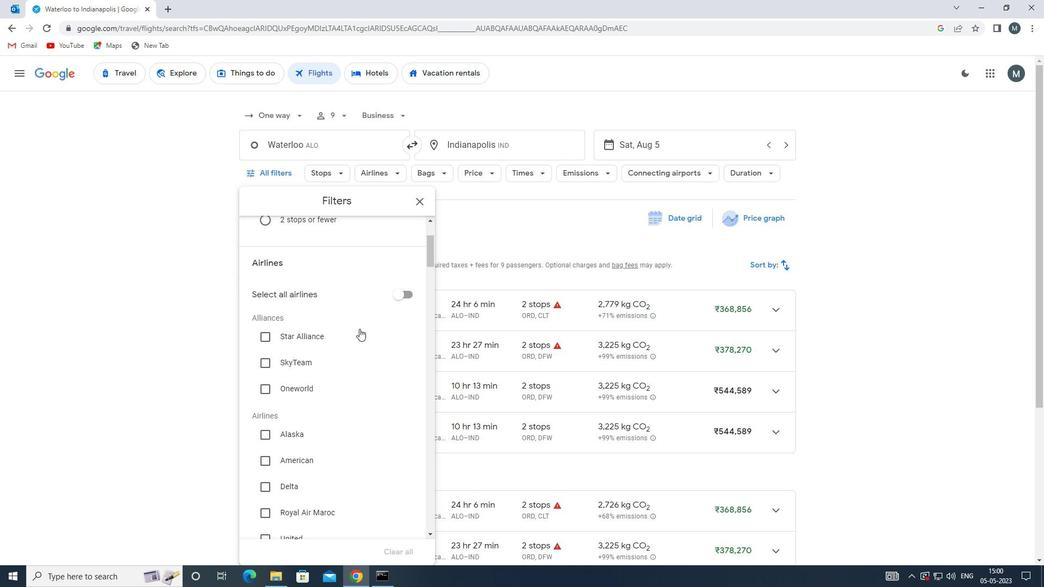 
Action: Mouse scrolled (356, 330) with delta (0, 0)
Screenshot: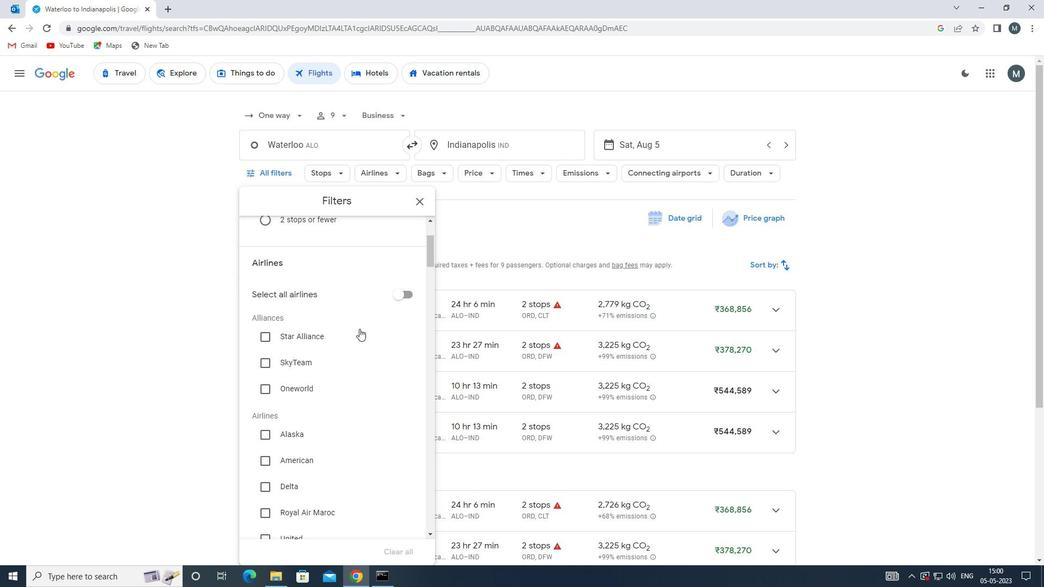 
Action: Mouse moved to (342, 335)
Screenshot: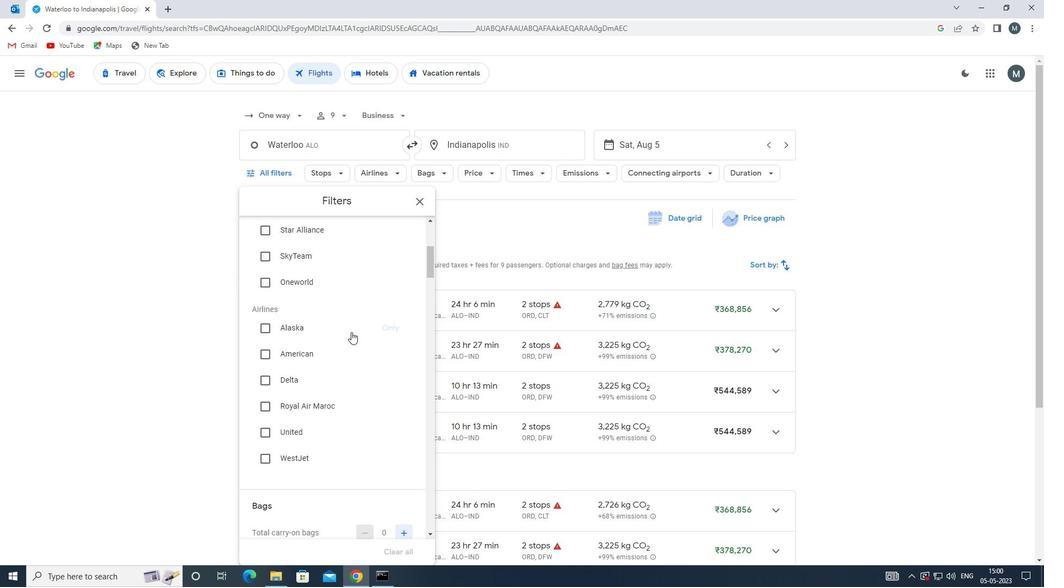 
Action: Mouse scrolled (342, 334) with delta (0, 0)
Screenshot: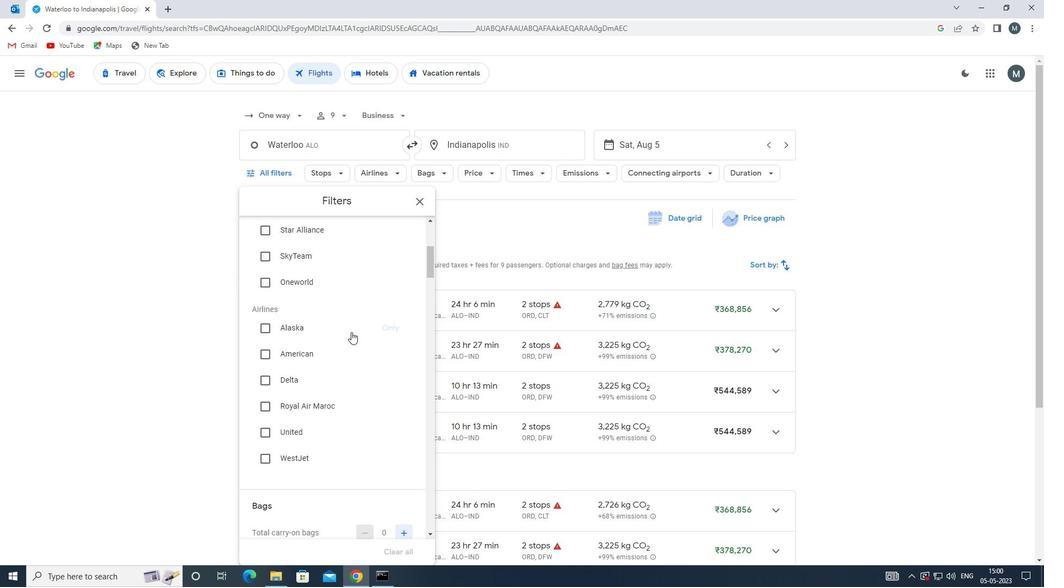 
Action: Mouse moved to (333, 346)
Screenshot: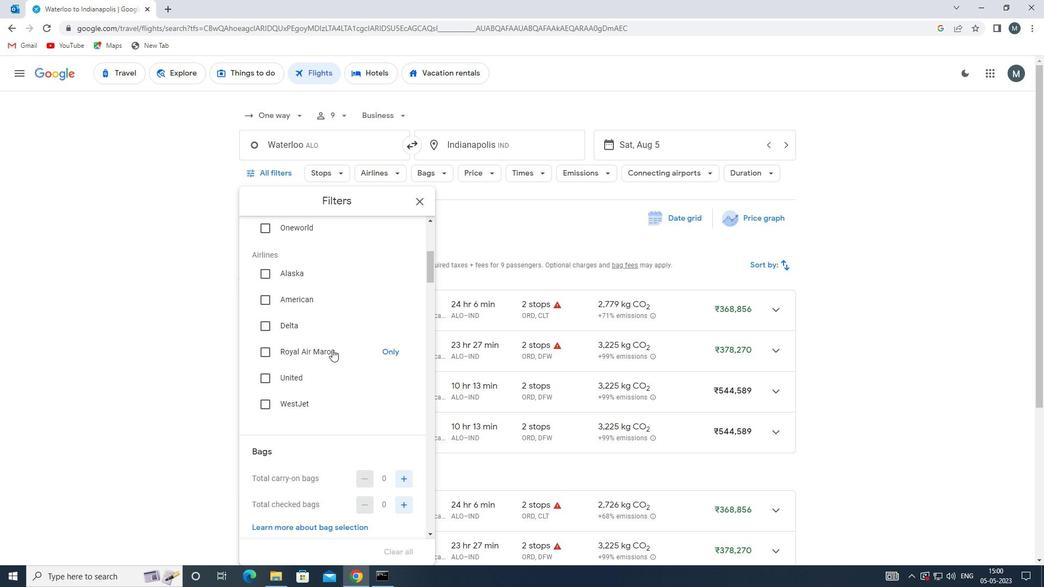 
Action: Mouse scrolled (333, 345) with delta (0, 0)
Screenshot: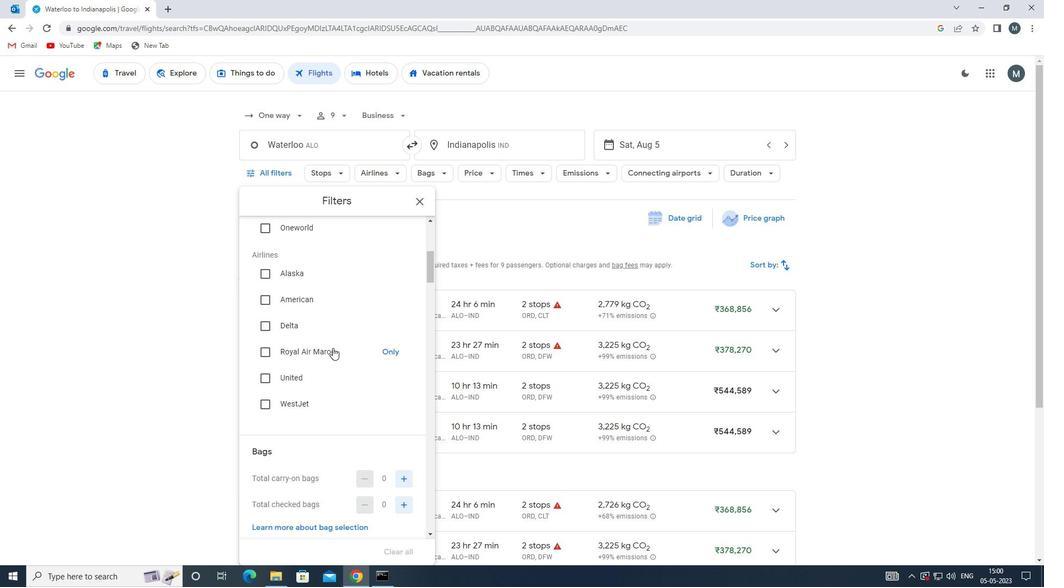 
Action: Mouse scrolled (333, 345) with delta (0, 0)
Screenshot: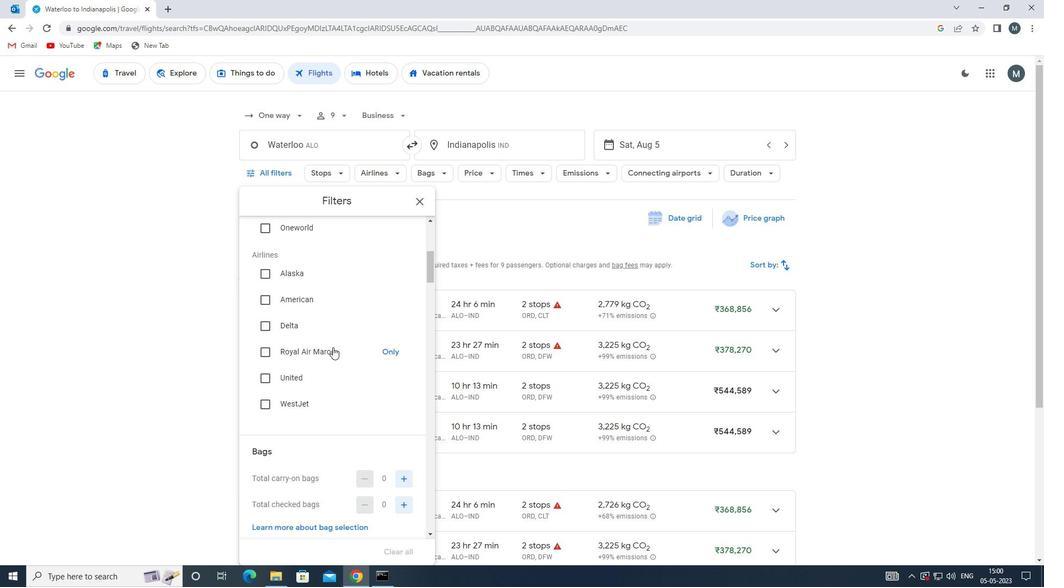 
Action: Mouse moved to (400, 391)
Screenshot: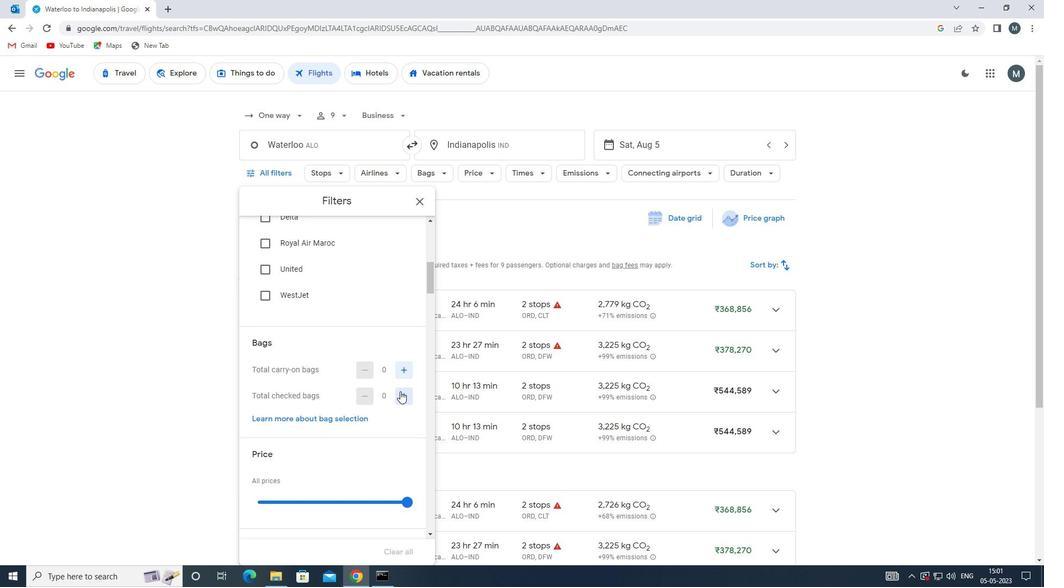 
Action: Mouse pressed left at (400, 391)
Screenshot: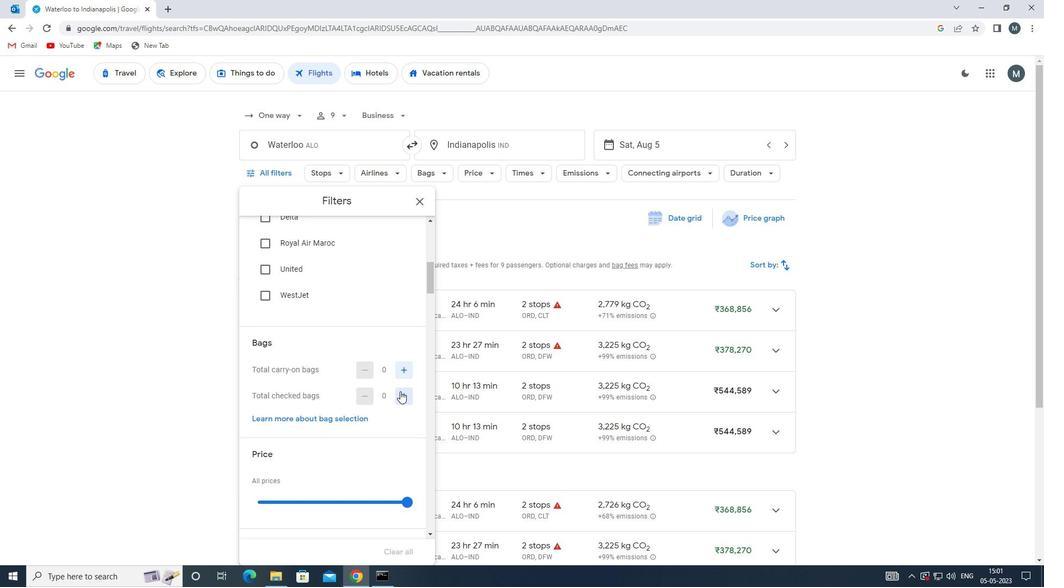 
Action: Mouse moved to (402, 392)
Screenshot: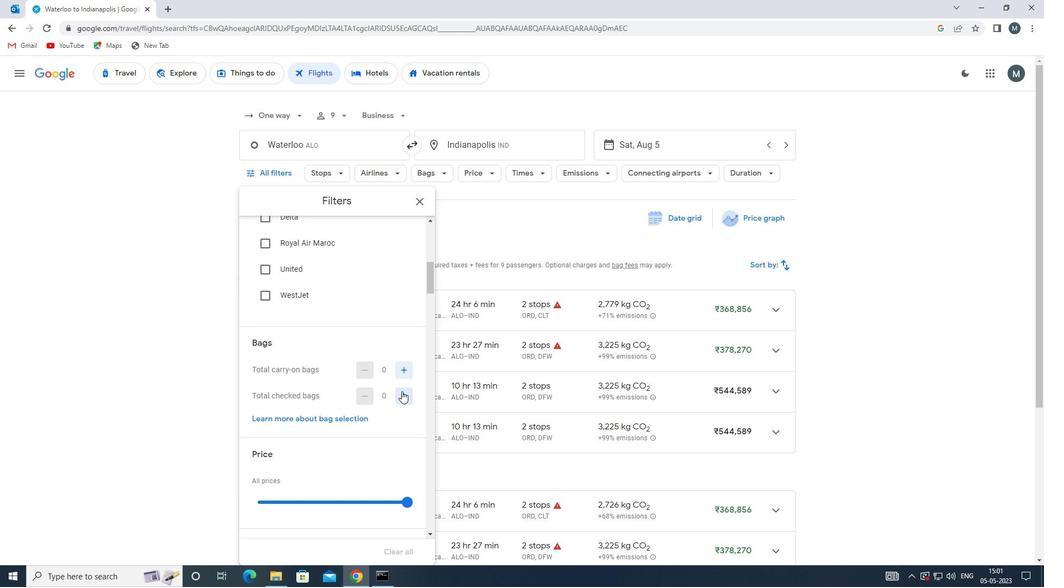 
Action: Mouse pressed left at (402, 392)
Screenshot: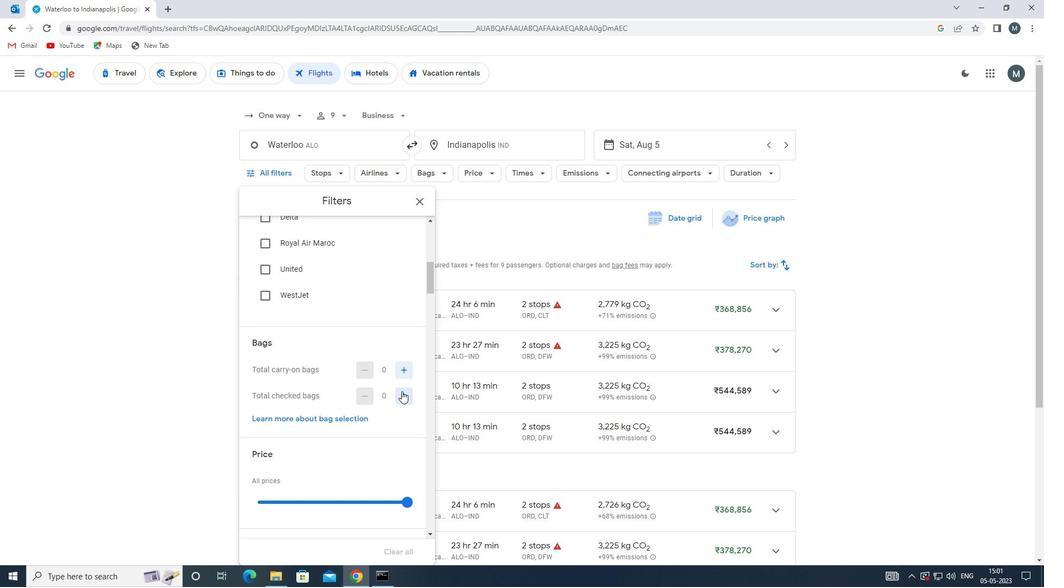 
Action: Mouse moved to (343, 371)
Screenshot: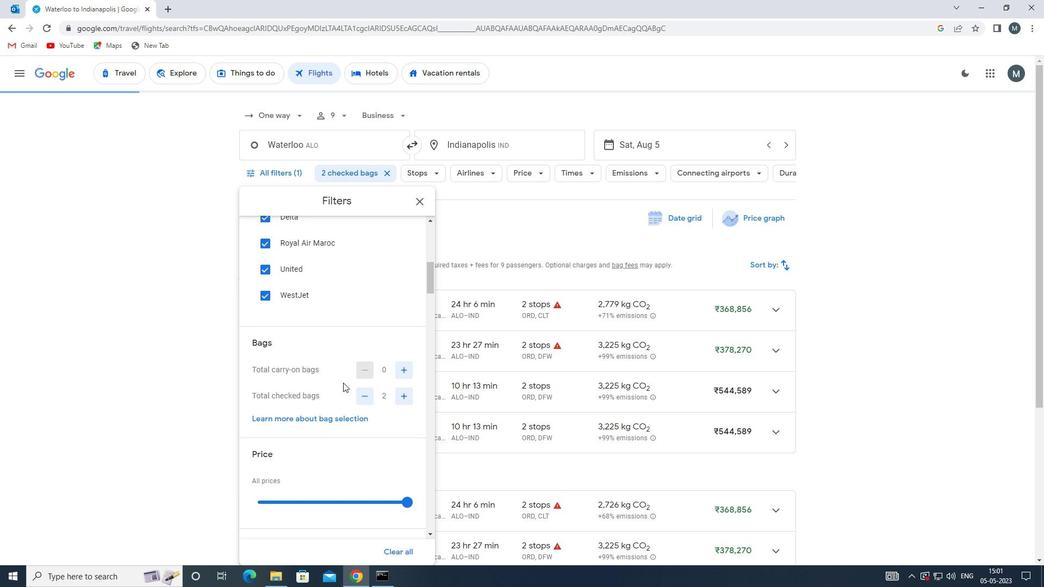 
Action: Mouse scrolled (343, 371) with delta (0, 0)
Screenshot: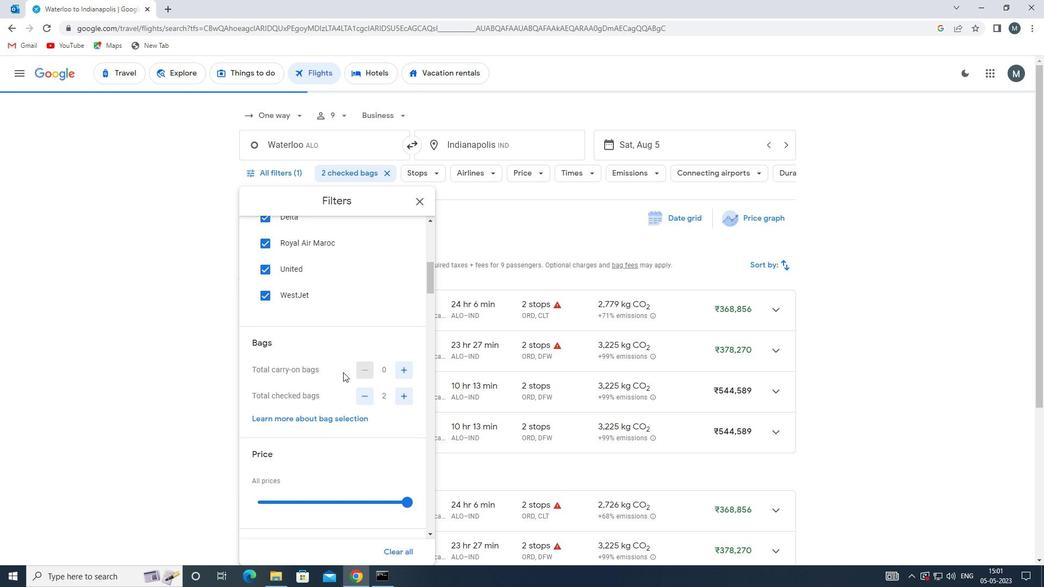 
Action: Mouse moved to (343, 370)
Screenshot: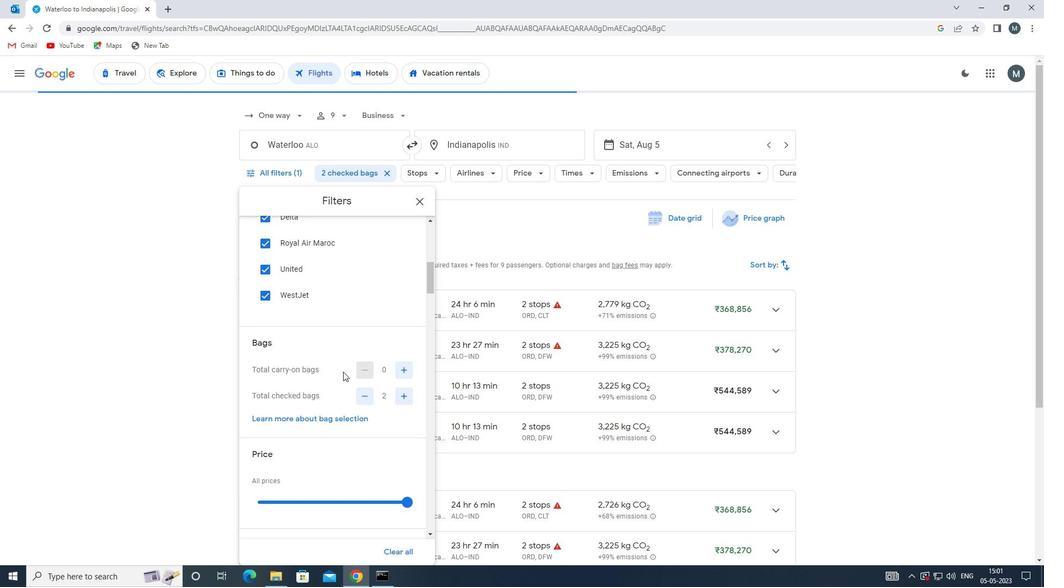 
Action: Mouse scrolled (343, 370) with delta (0, 0)
Screenshot: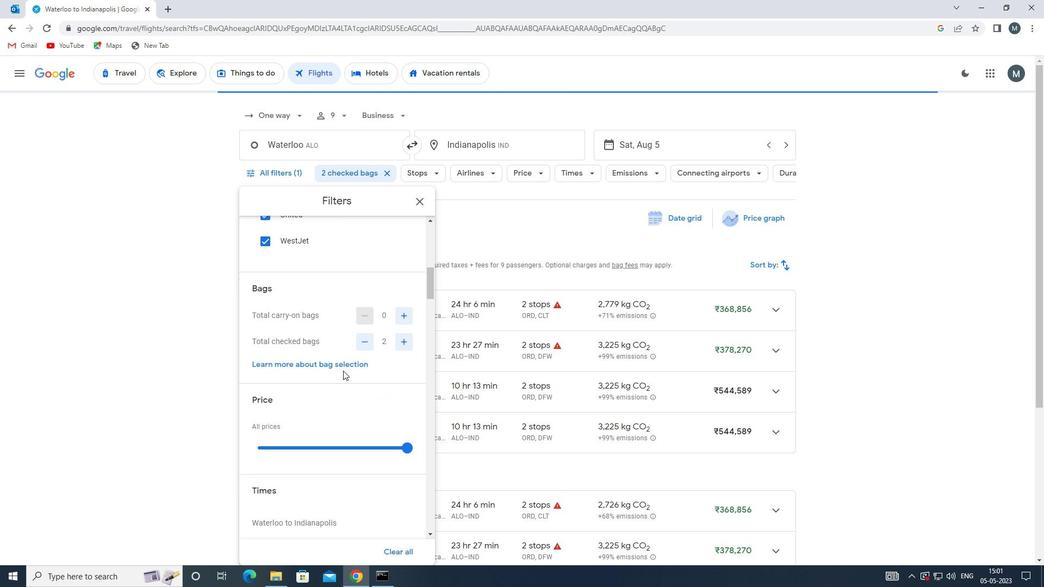
Action: Mouse moved to (318, 386)
Screenshot: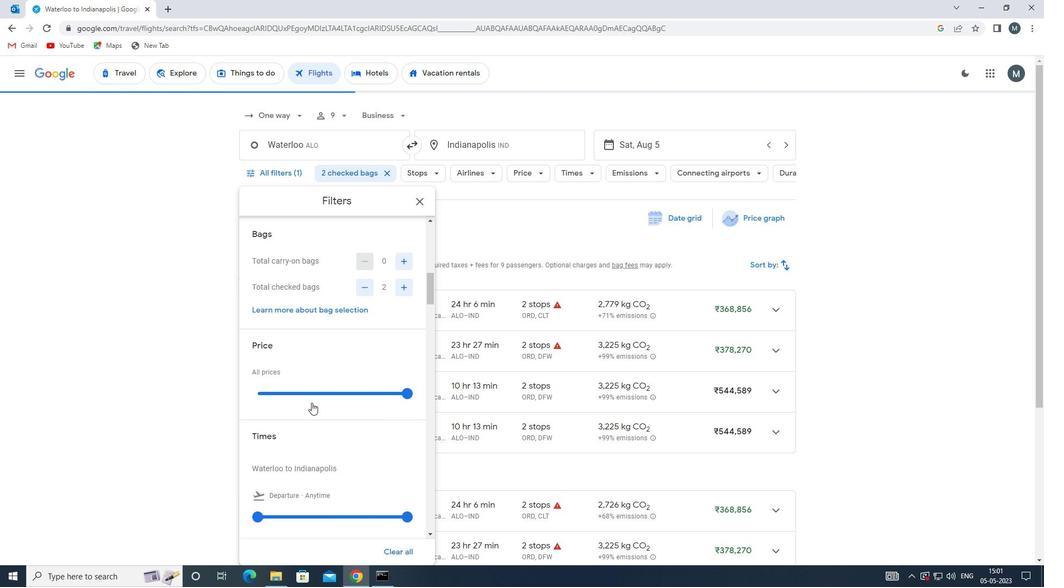 
Action: Mouse pressed left at (318, 386)
Screenshot: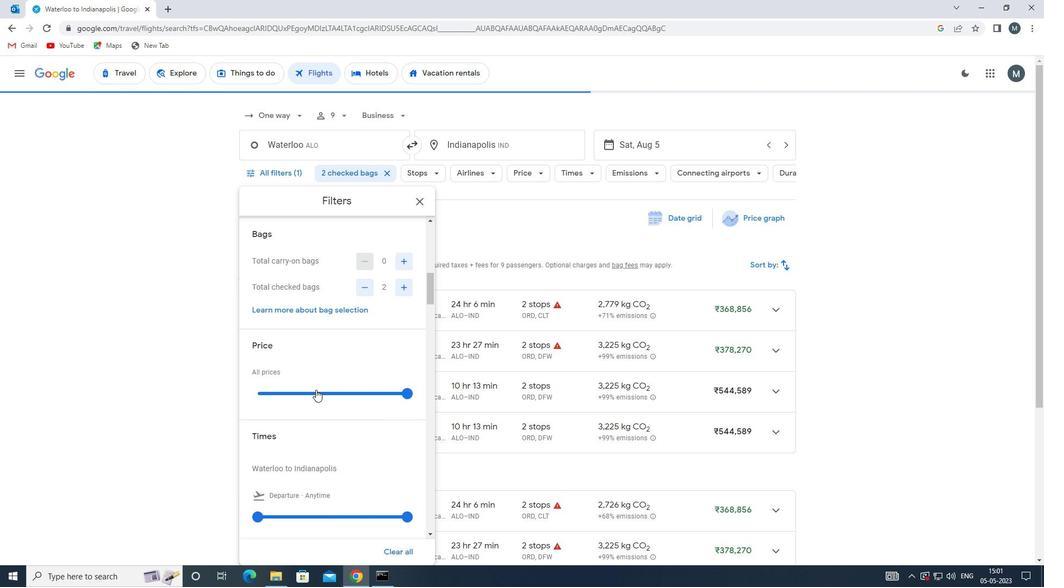 
Action: Mouse pressed left at (318, 386)
Screenshot: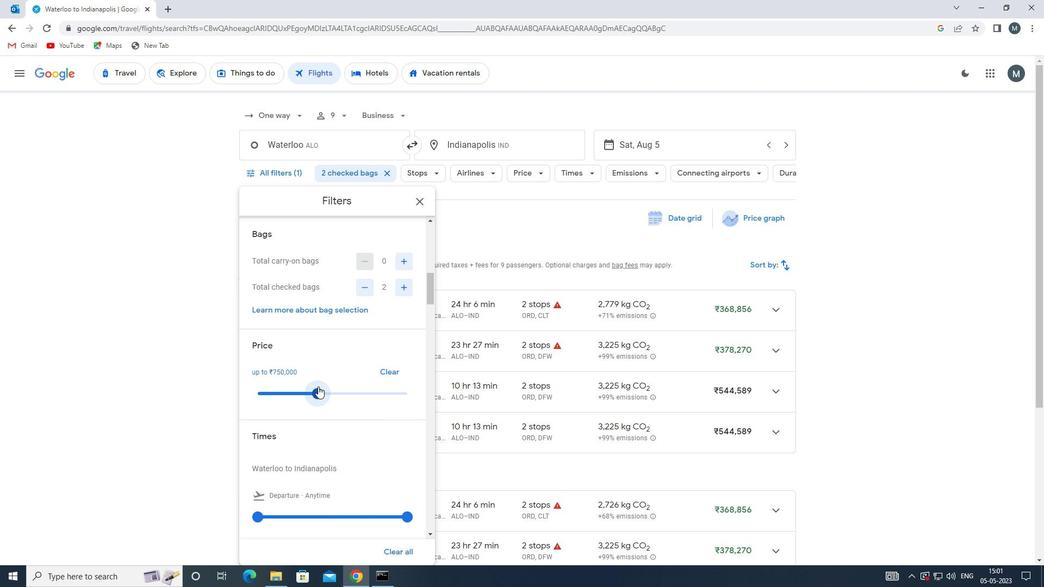 
Action: Mouse moved to (330, 364)
Screenshot: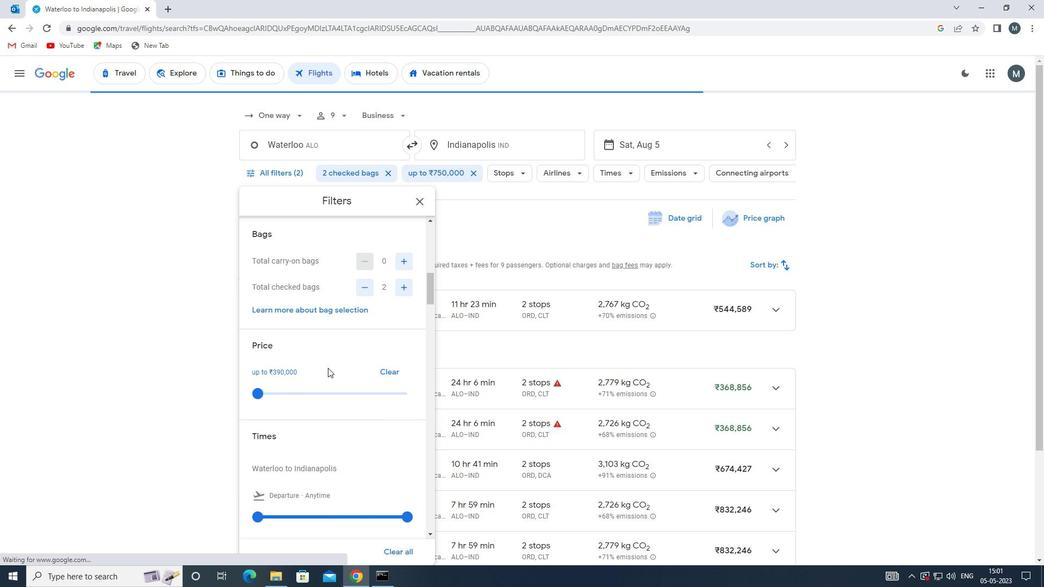 
Action: Mouse scrolled (330, 364) with delta (0, 0)
Screenshot: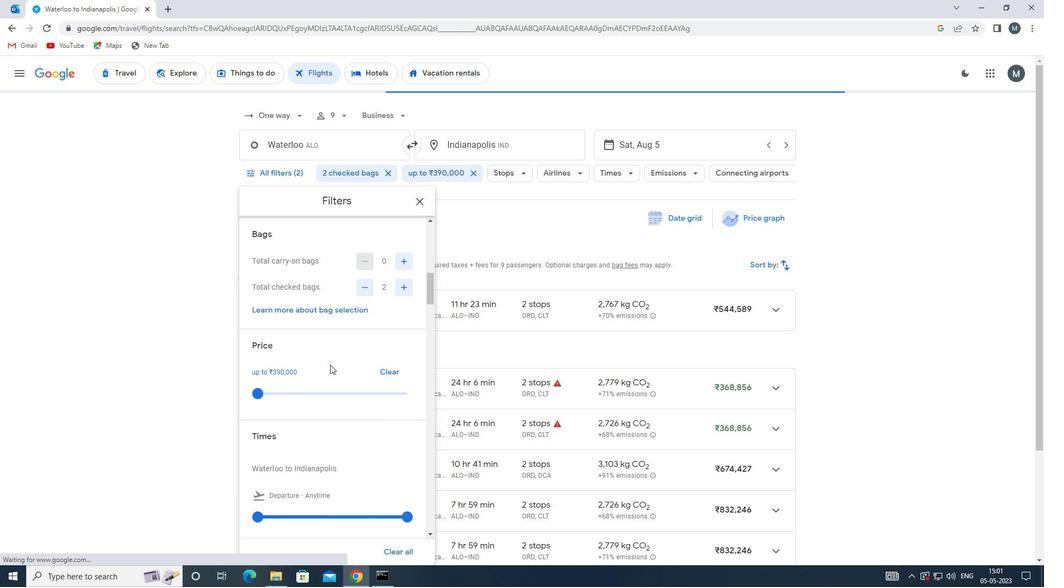 
Action: Mouse moved to (330, 365)
Screenshot: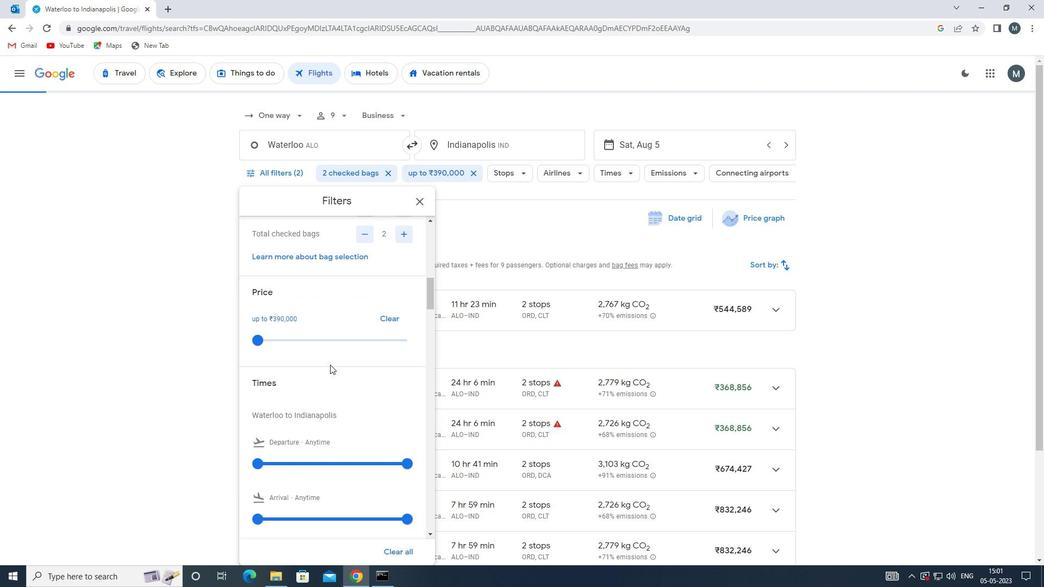
Action: Mouse scrolled (330, 364) with delta (0, 0)
Screenshot: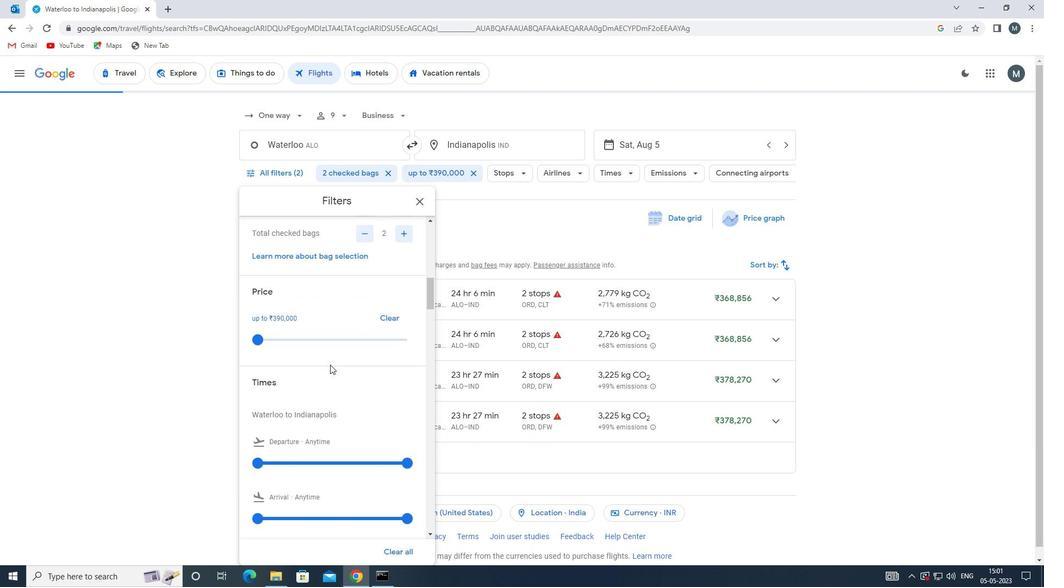
Action: Mouse moved to (330, 365)
Screenshot: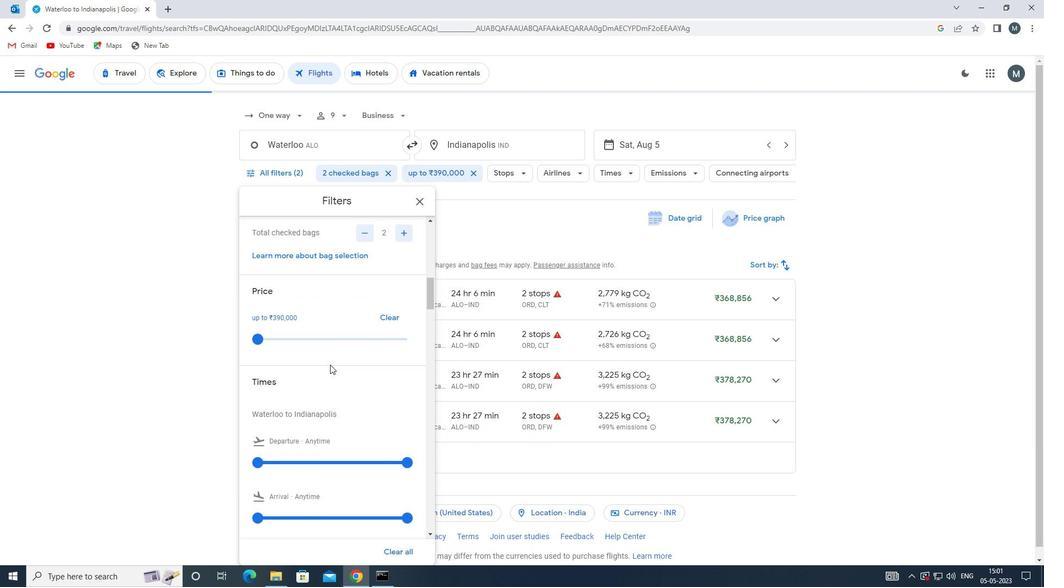 
Action: Mouse scrolled (330, 364) with delta (0, 0)
Screenshot: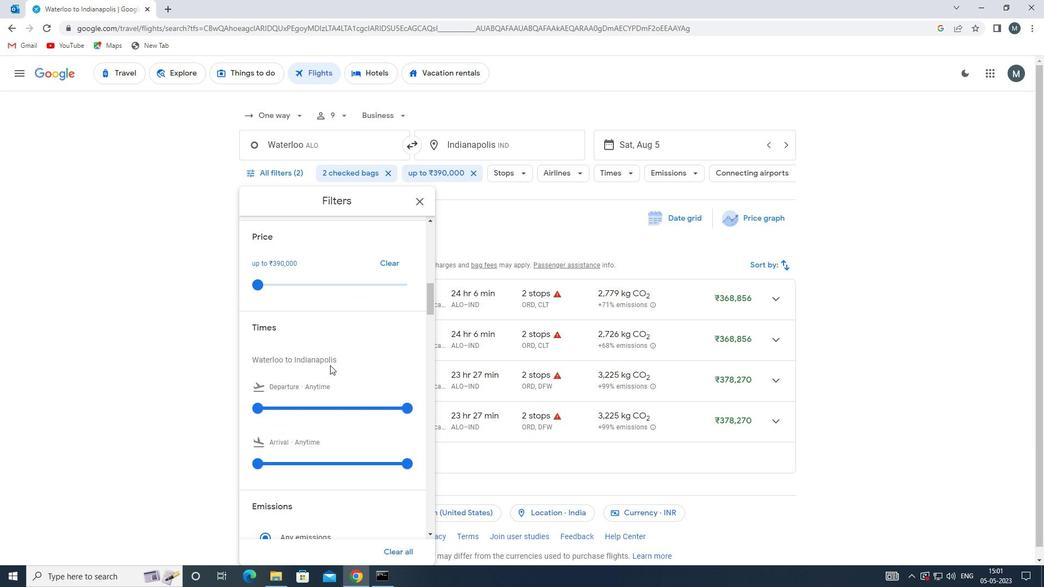 
Action: Mouse moved to (258, 358)
Screenshot: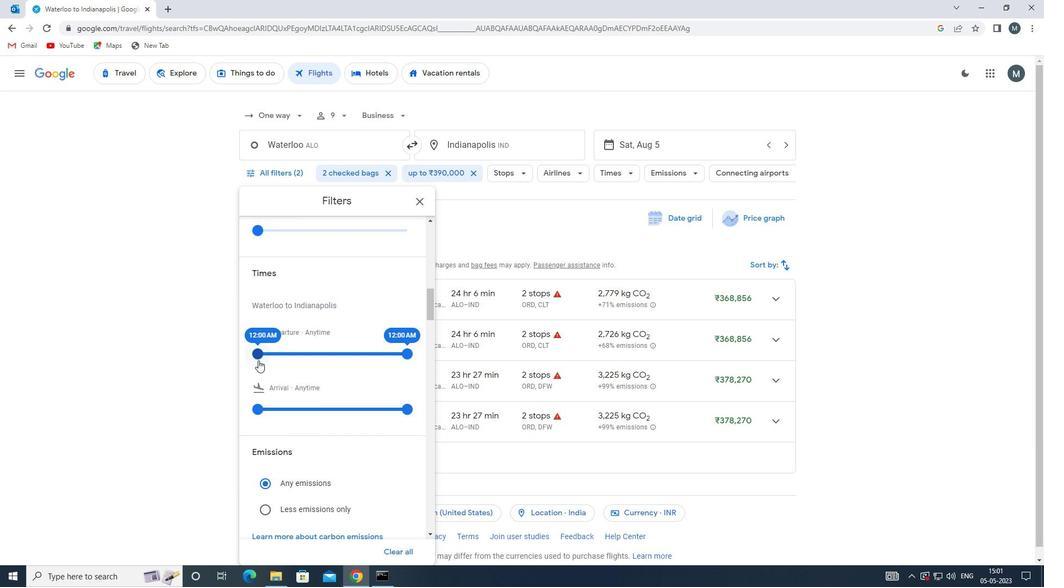 
Action: Mouse pressed left at (258, 358)
Screenshot: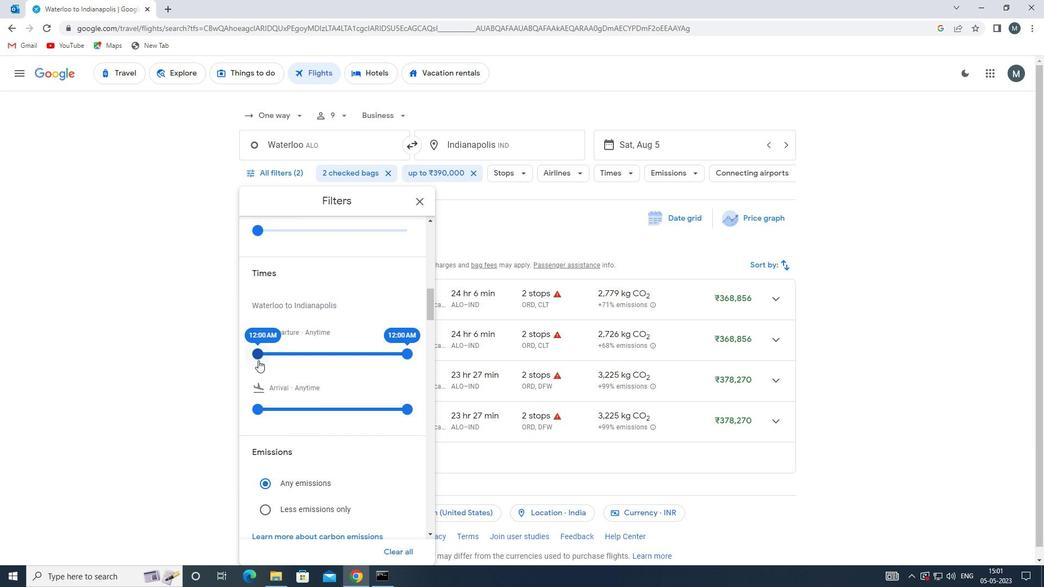 
Action: Mouse moved to (407, 355)
Screenshot: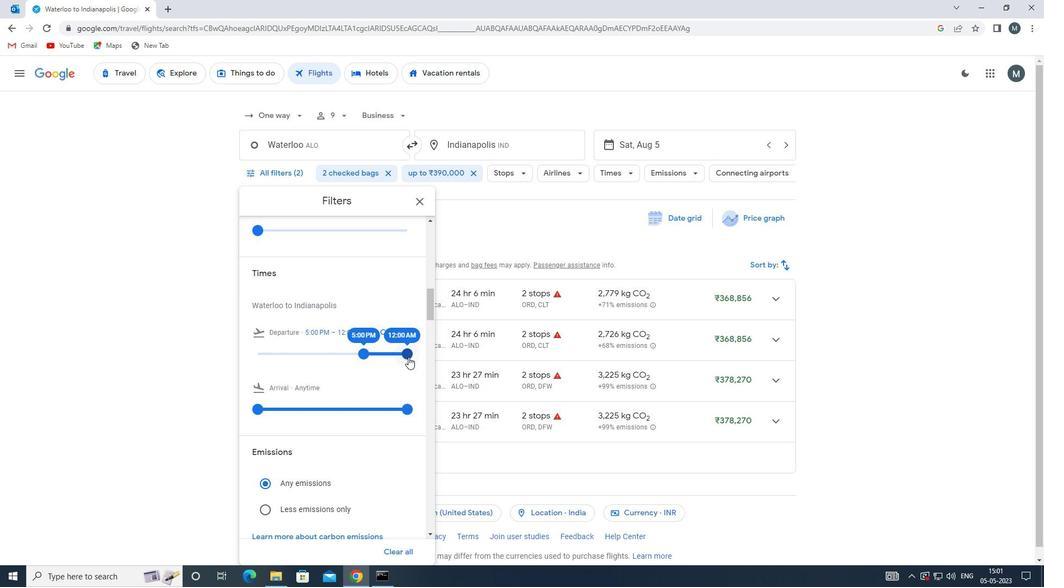 
Action: Mouse pressed left at (407, 355)
Screenshot: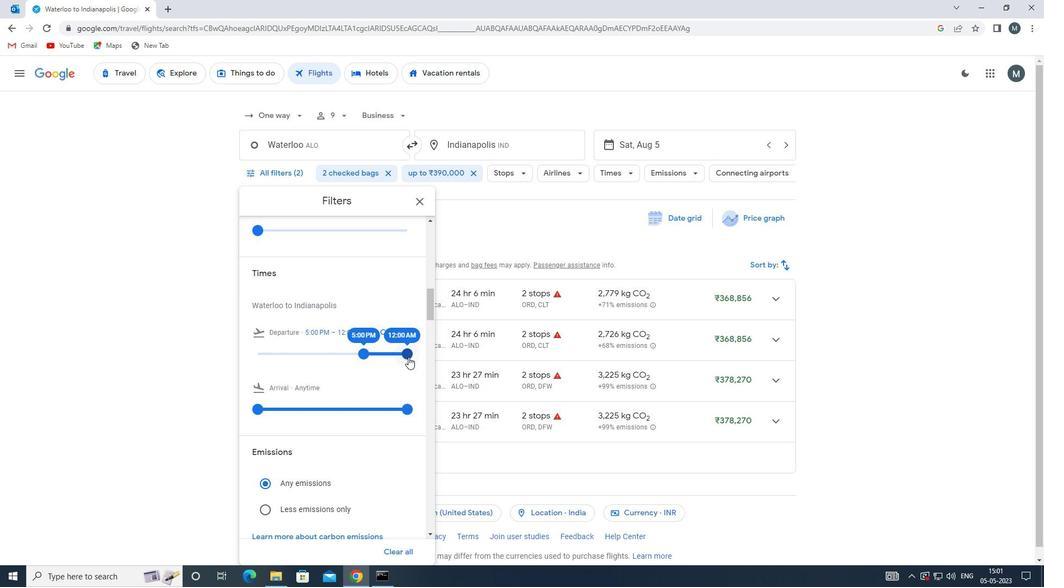 
Action: Mouse moved to (363, 356)
Screenshot: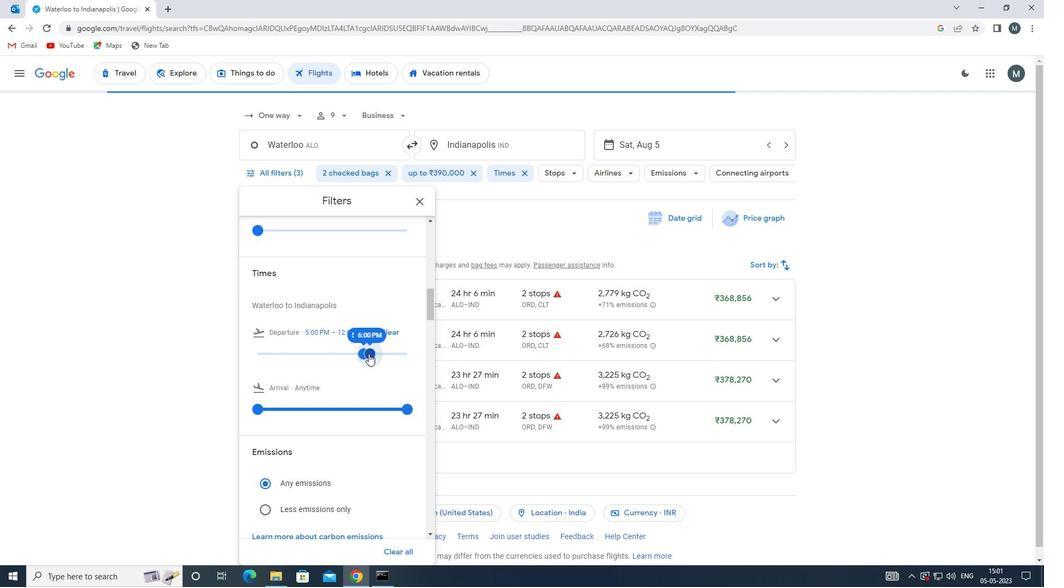 
Action: Mouse scrolled (363, 355) with delta (0, 0)
Screenshot: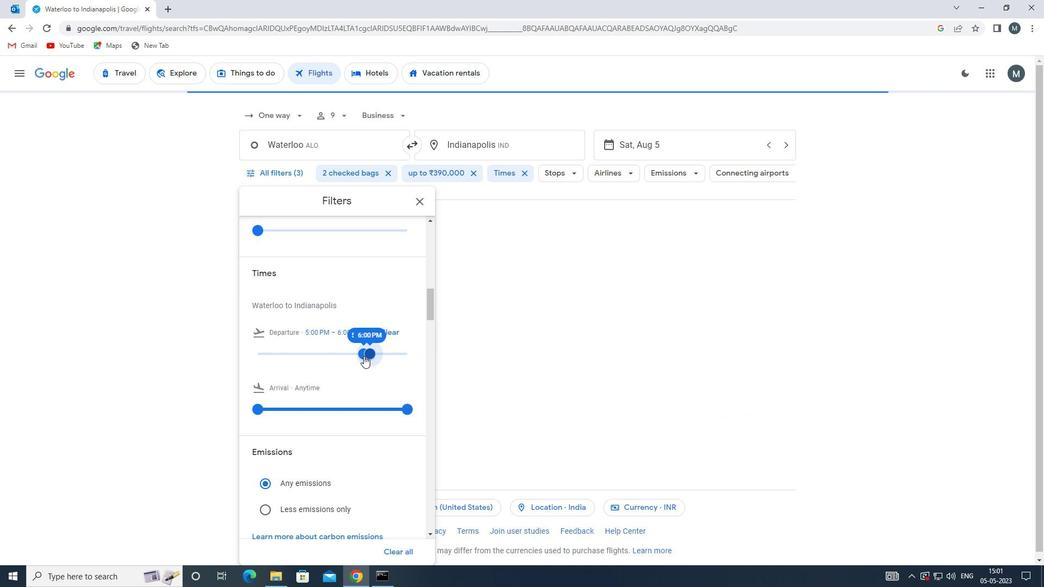 
Action: Mouse moved to (417, 203)
Screenshot: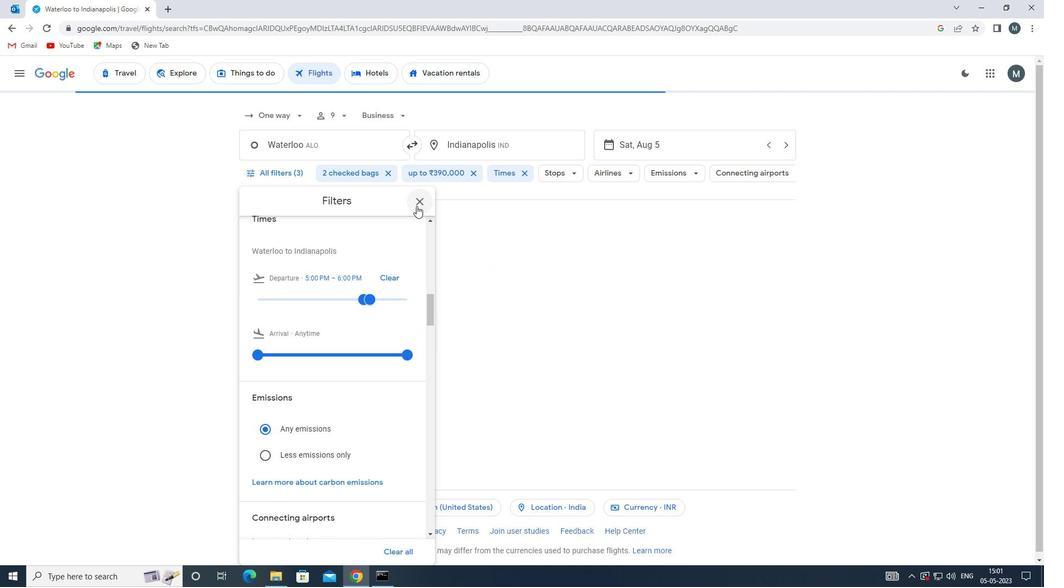 
Action: Mouse pressed left at (417, 203)
Screenshot: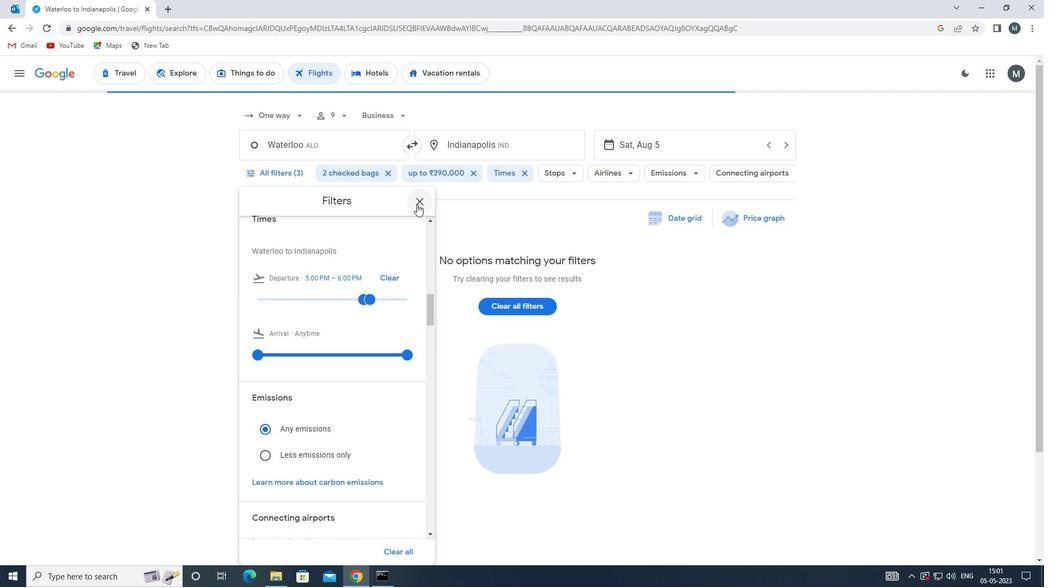 
Action: Mouse moved to (413, 211)
Screenshot: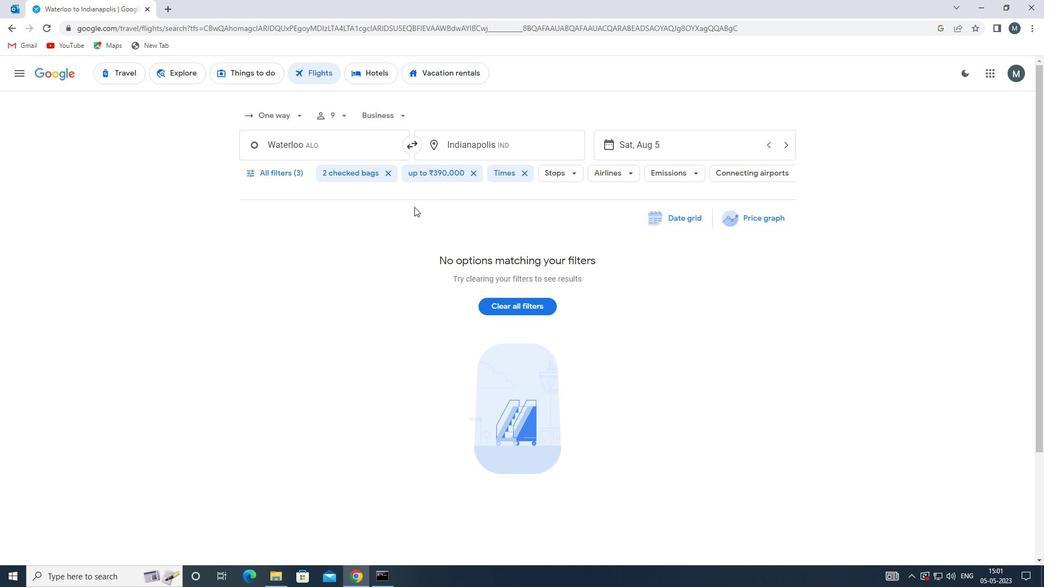 
